 Task: Rebase a pull request onto the latest changes from the base branch.
Action: Mouse moved to (1119, 68)
Screenshot: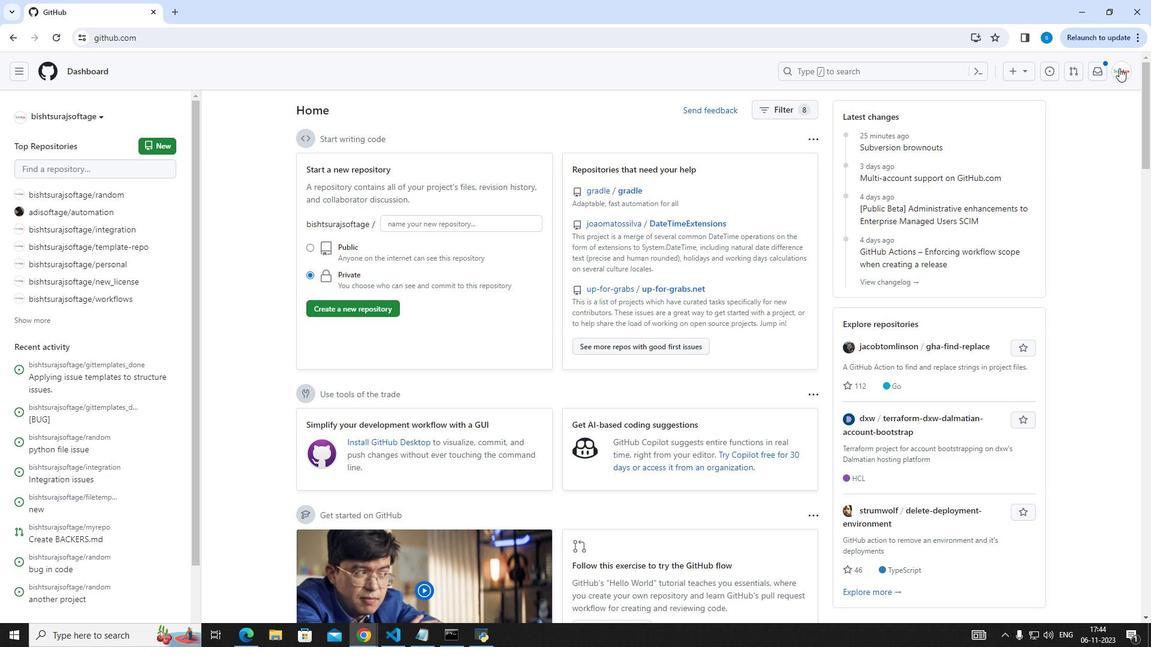 
Action: Mouse pressed left at (1119, 68)
Screenshot: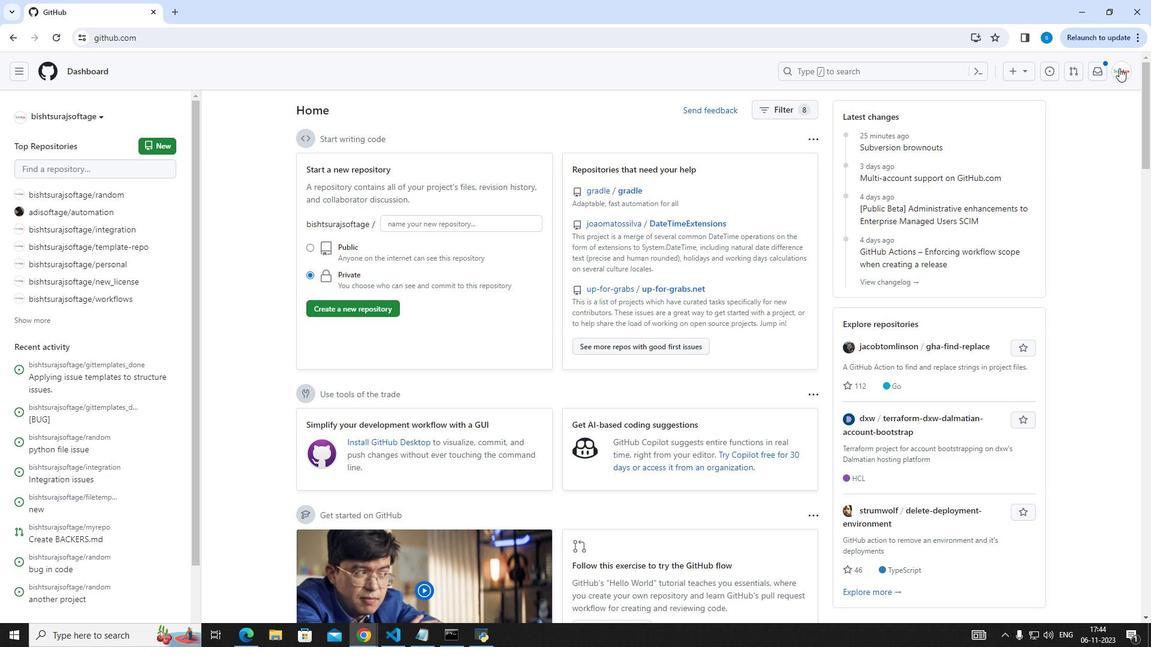
Action: Mouse moved to (1057, 174)
Screenshot: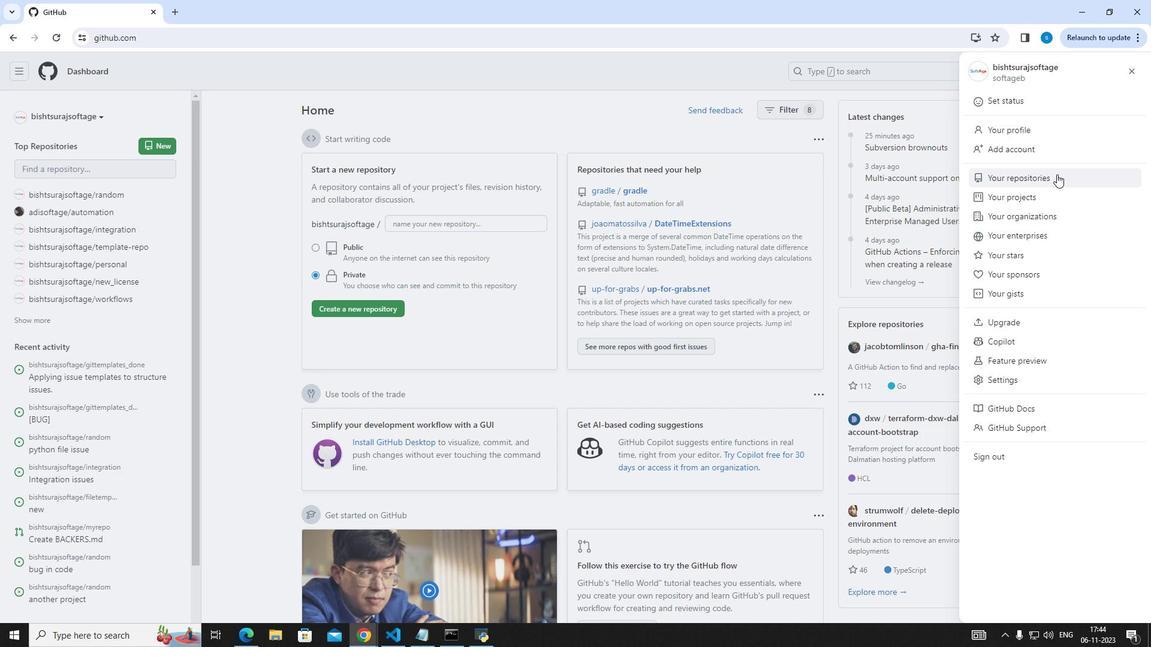 
Action: Mouse pressed left at (1057, 174)
Screenshot: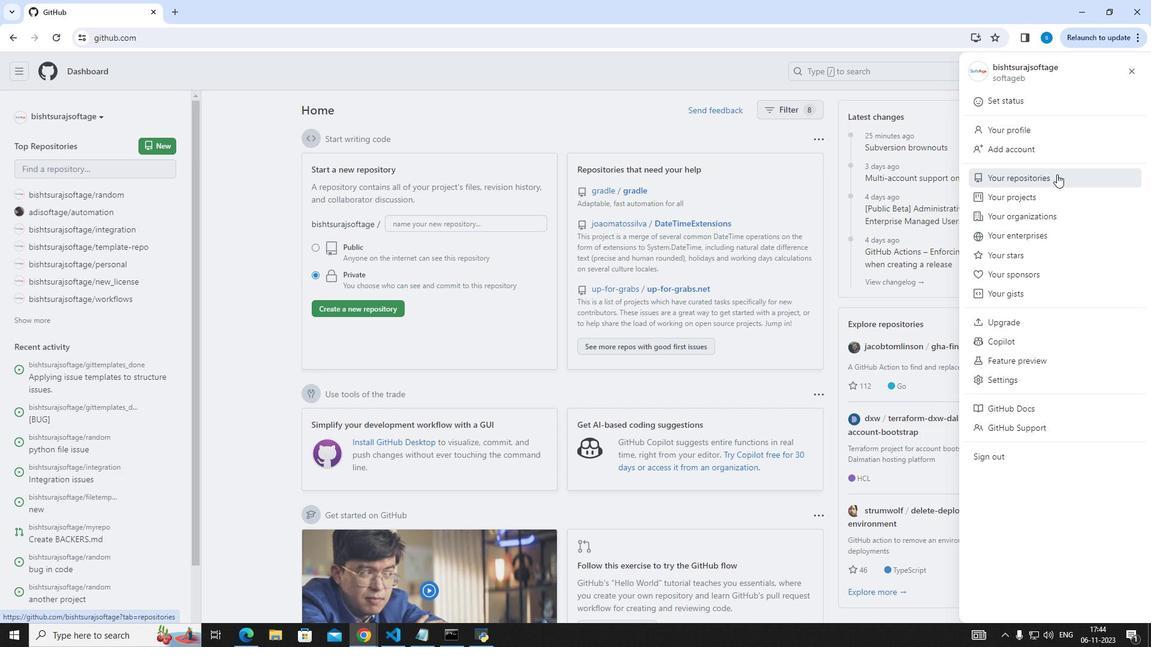 
Action: Mouse moved to (420, 186)
Screenshot: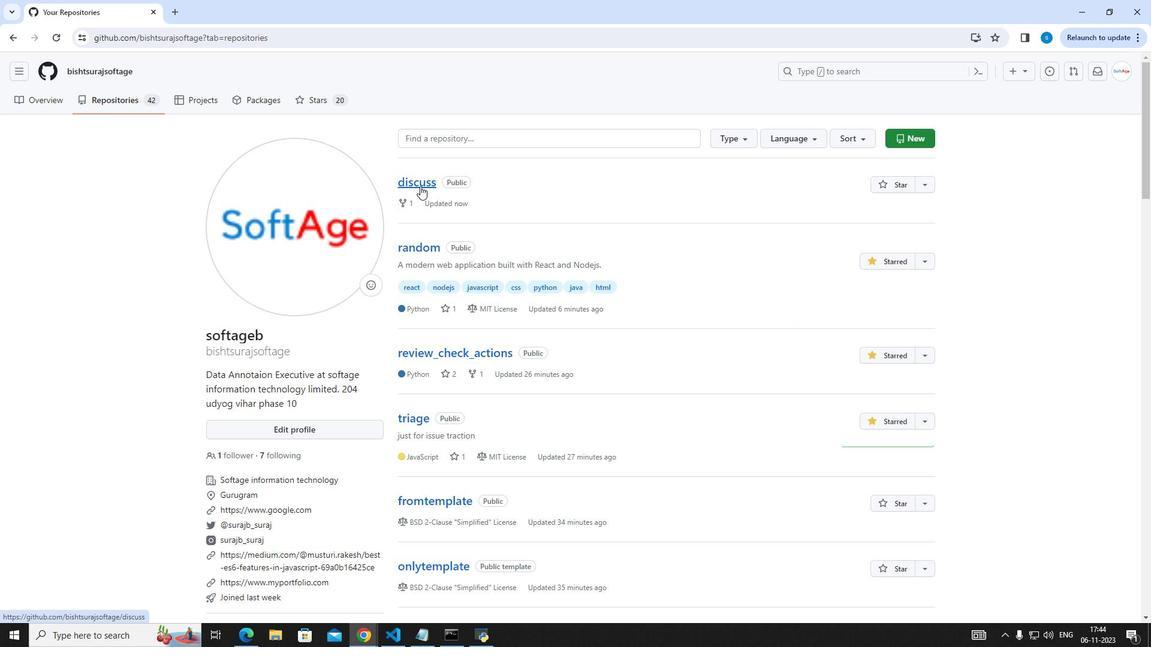 
Action: Mouse pressed left at (420, 186)
Screenshot: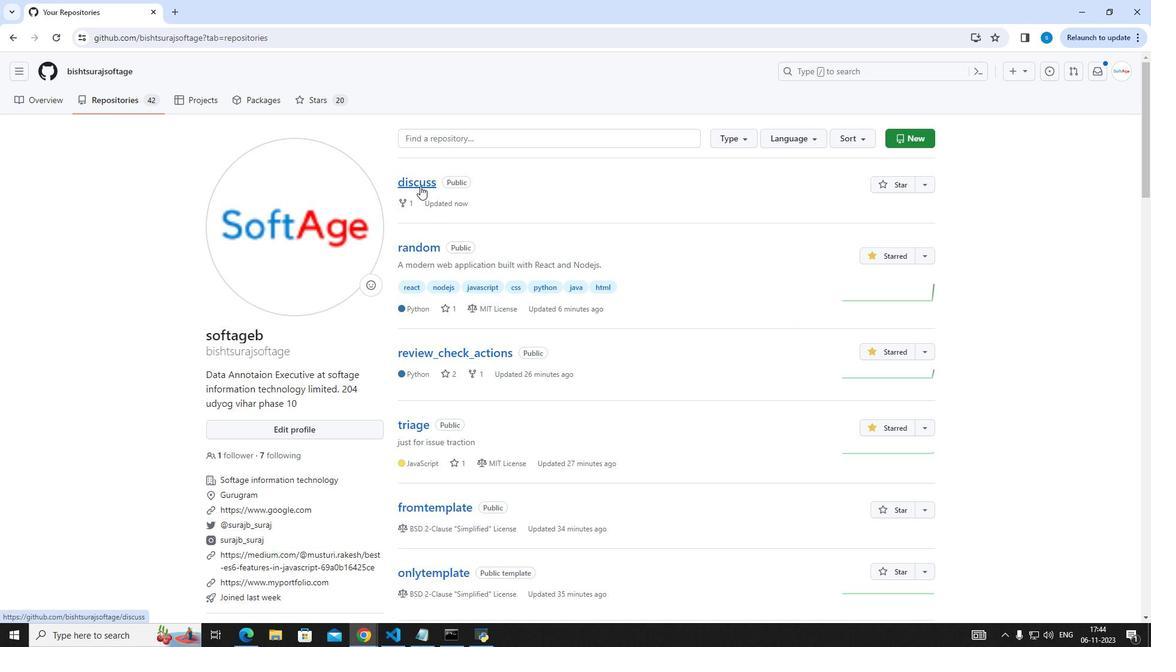 
Action: Mouse moved to (256, 169)
Screenshot: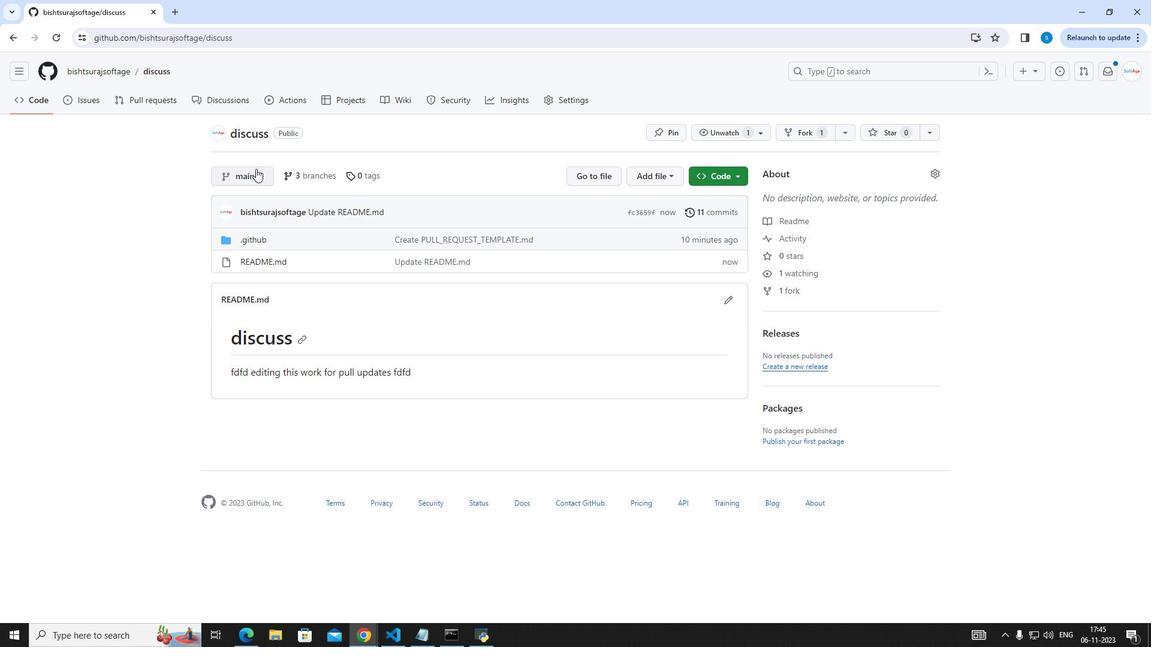 
Action: Mouse pressed left at (256, 169)
Screenshot: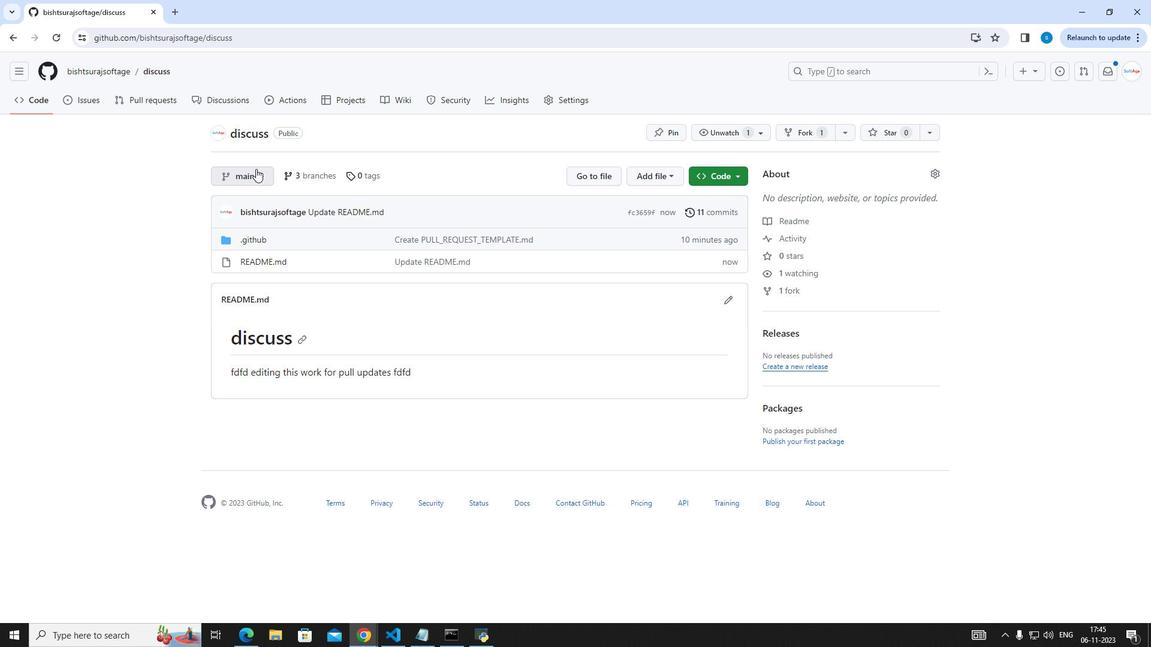 
Action: Mouse moved to (260, 222)
Screenshot: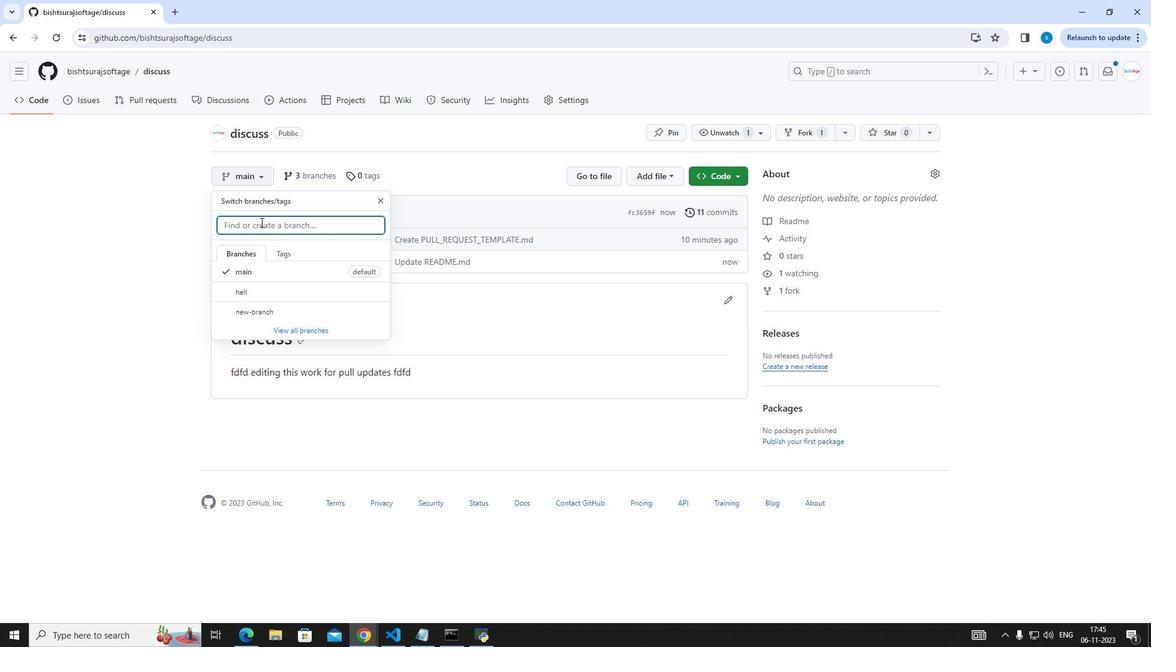 
Action: Mouse pressed left at (260, 222)
Screenshot: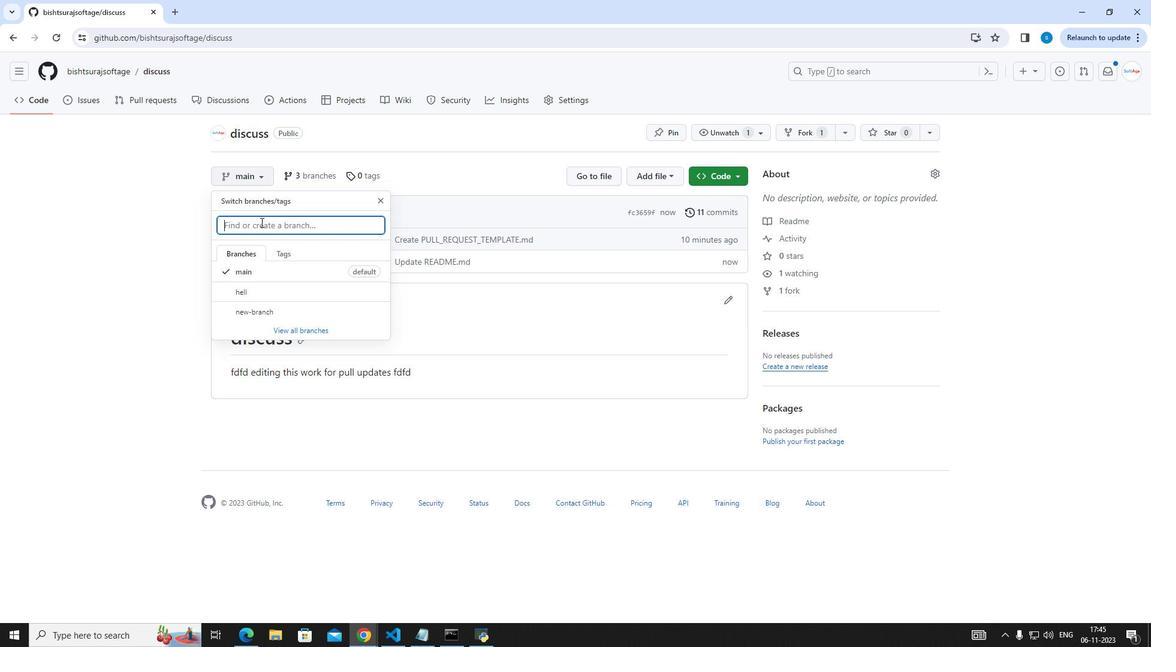 
Action: Key pressed rebases
Screenshot: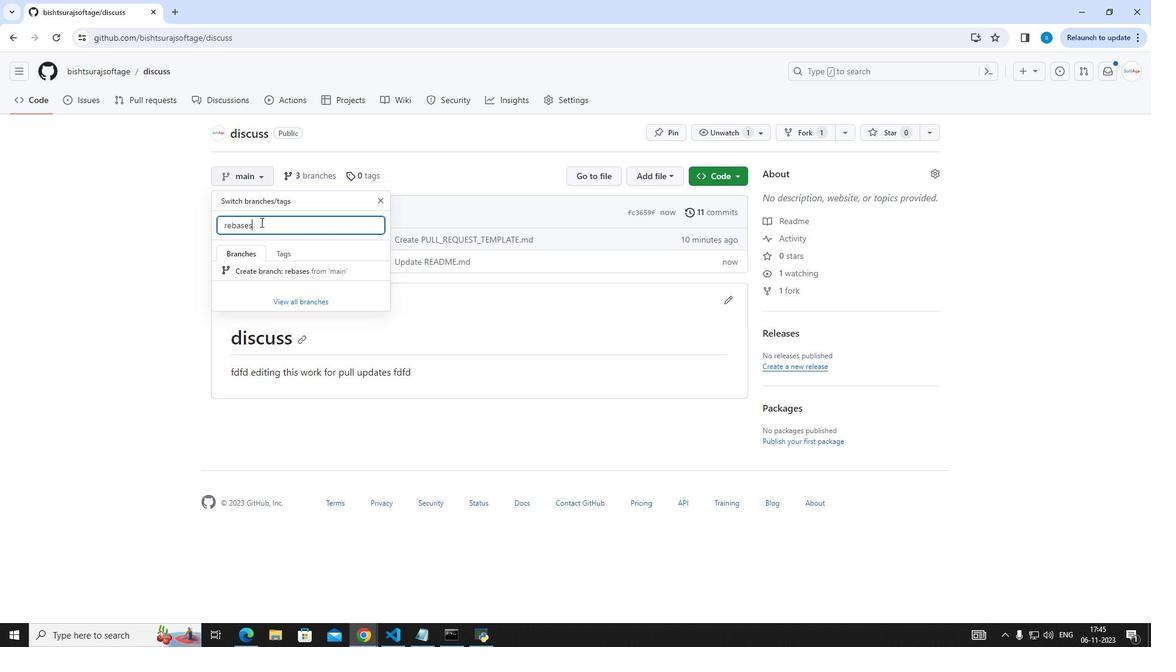 
Action: Mouse moved to (258, 274)
Screenshot: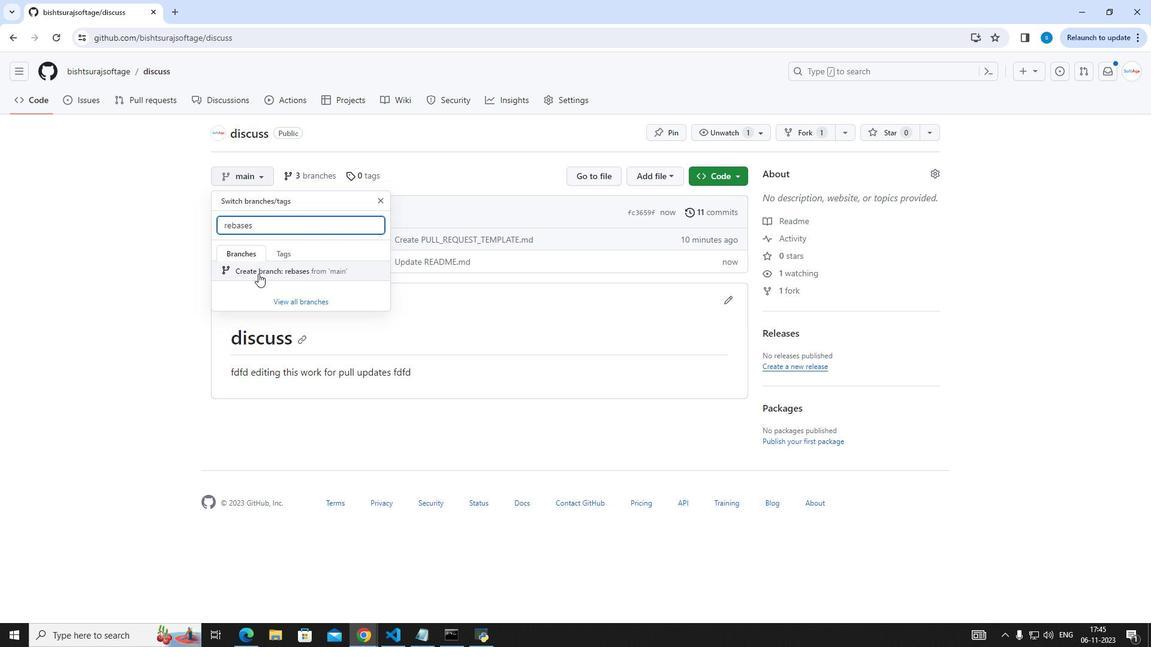 
Action: Mouse pressed left at (258, 274)
Screenshot: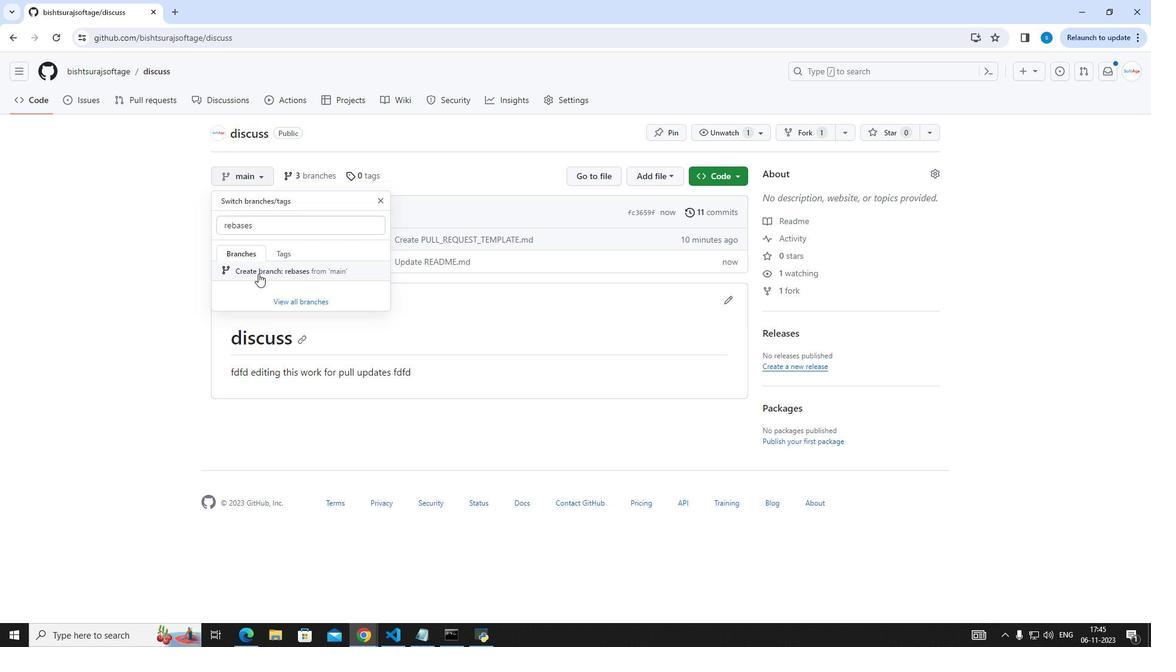 
Action: Mouse moved to (653, 211)
Screenshot: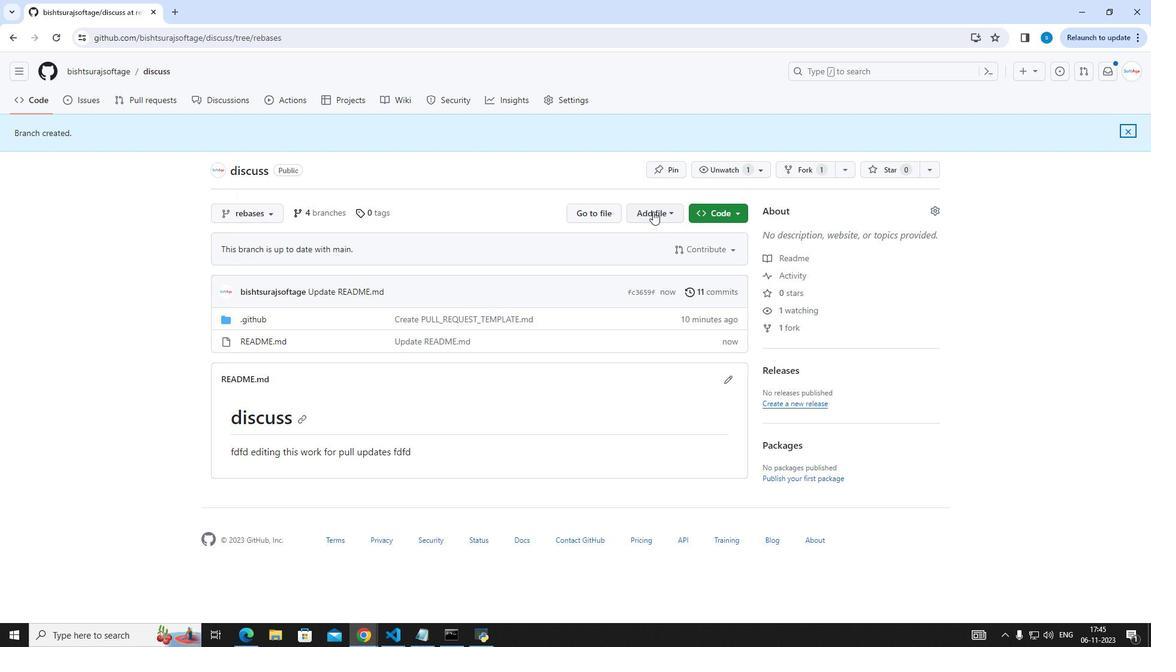 
Action: Mouse pressed left at (653, 211)
Screenshot: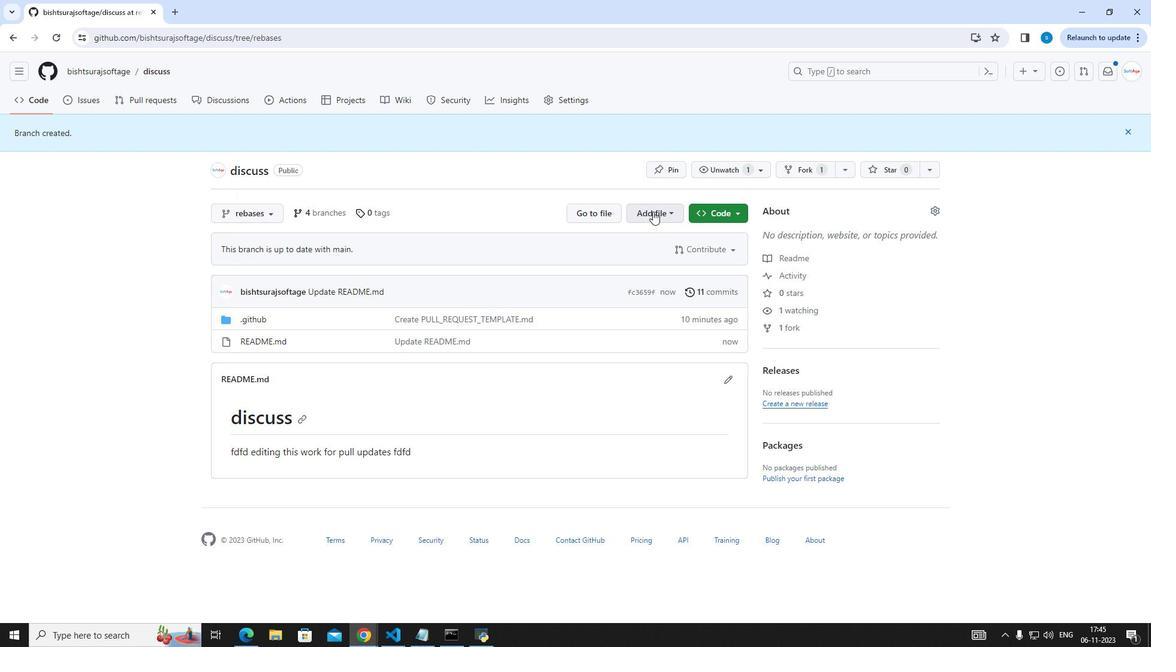 
Action: Mouse moved to (645, 239)
Screenshot: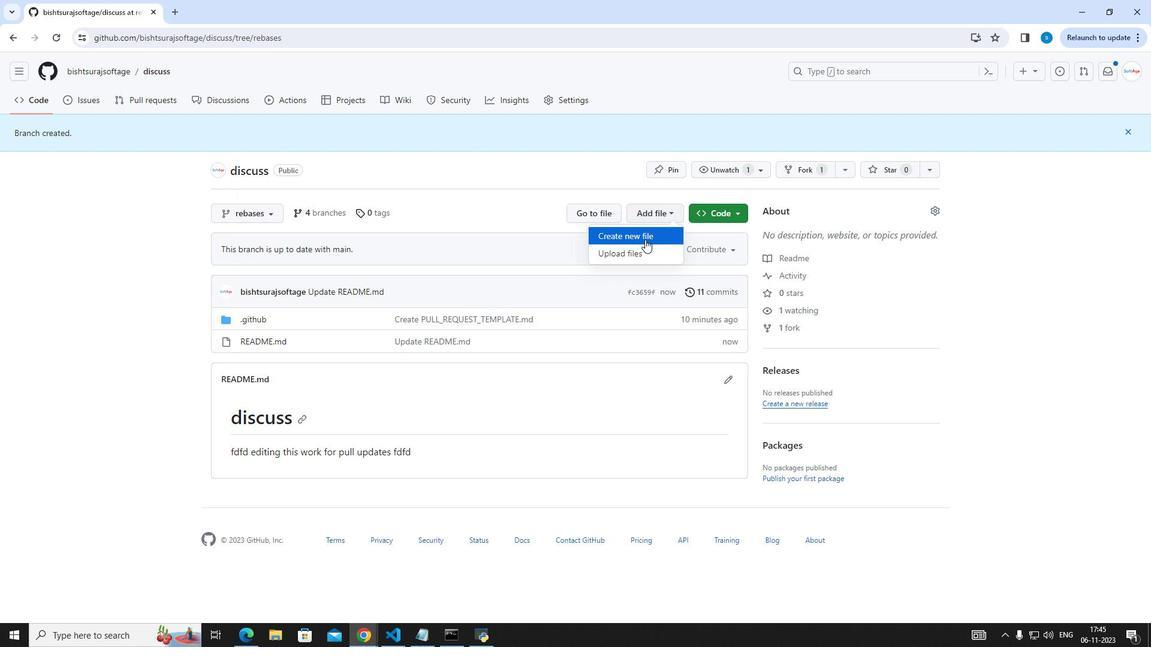 
Action: Mouse pressed left at (645, 239)
Screenshot: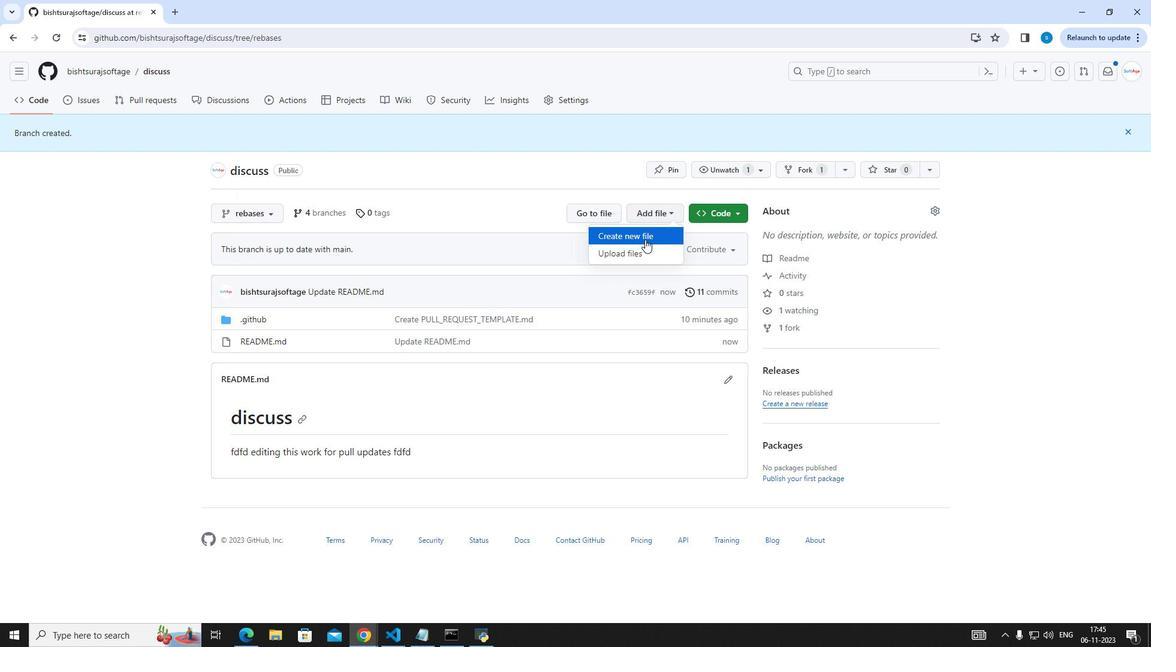 
Action: Mouse moved to (124, 136)
Screenshot: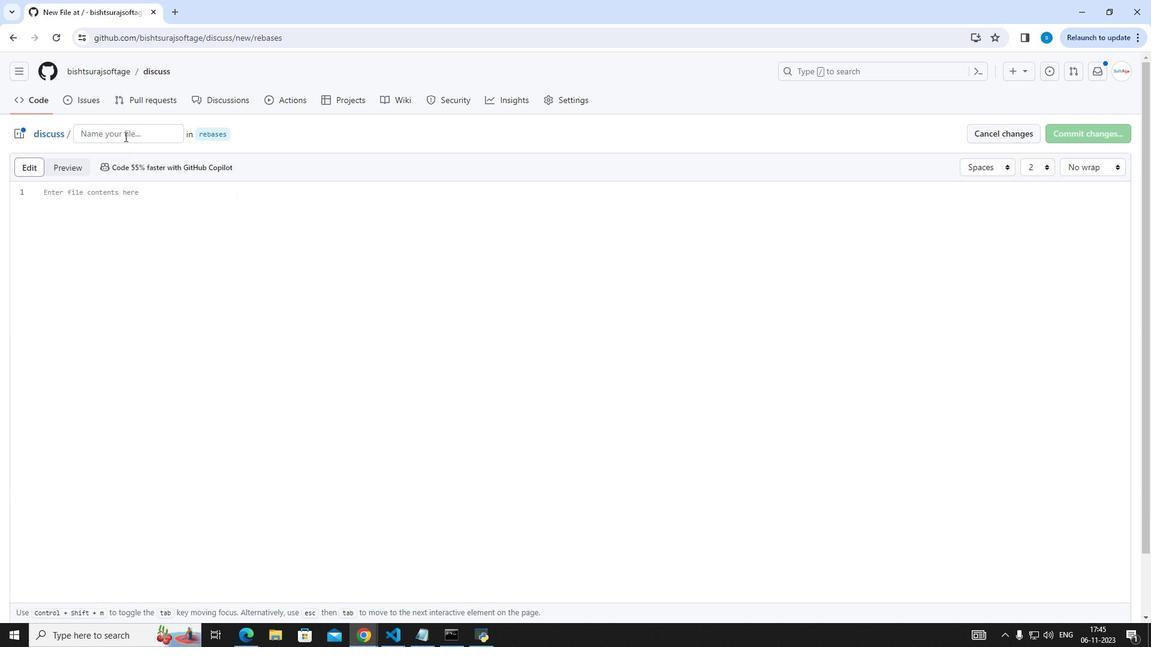 
Action: Mouse pressed left at (124, 136)
Screenshot: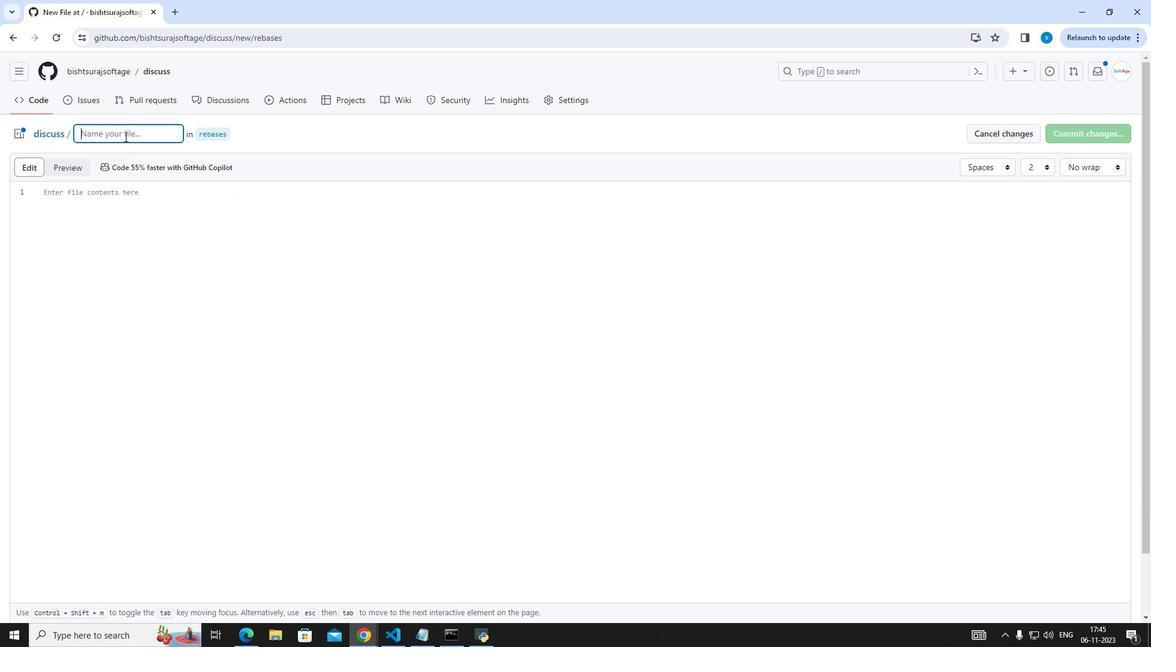 
Action: Key pressed my.js
Screenshot: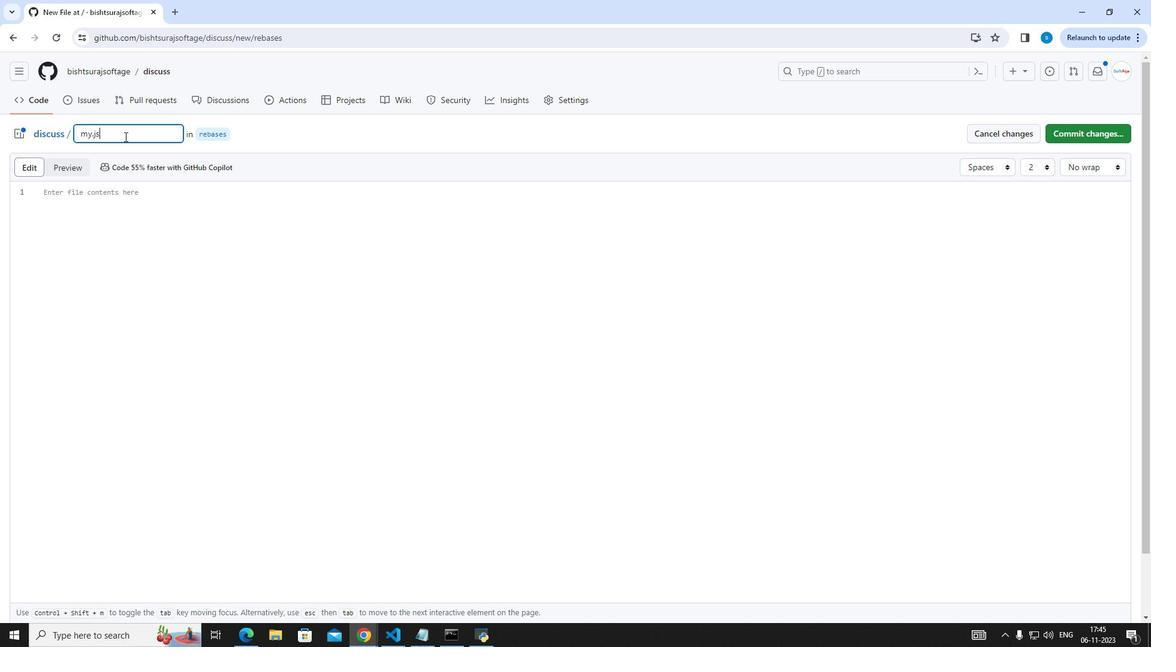 
Action: Mouse moved to (77, 217)
Screenshot: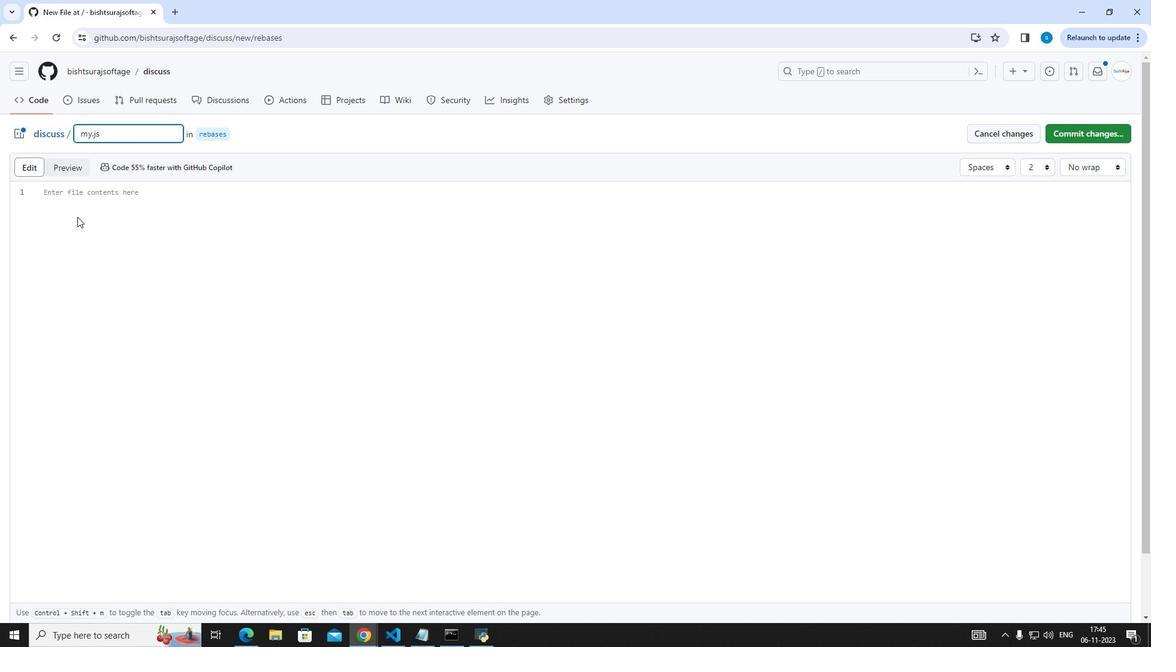 
Action: Mouse pressed left at (77, 217)
Screenshot: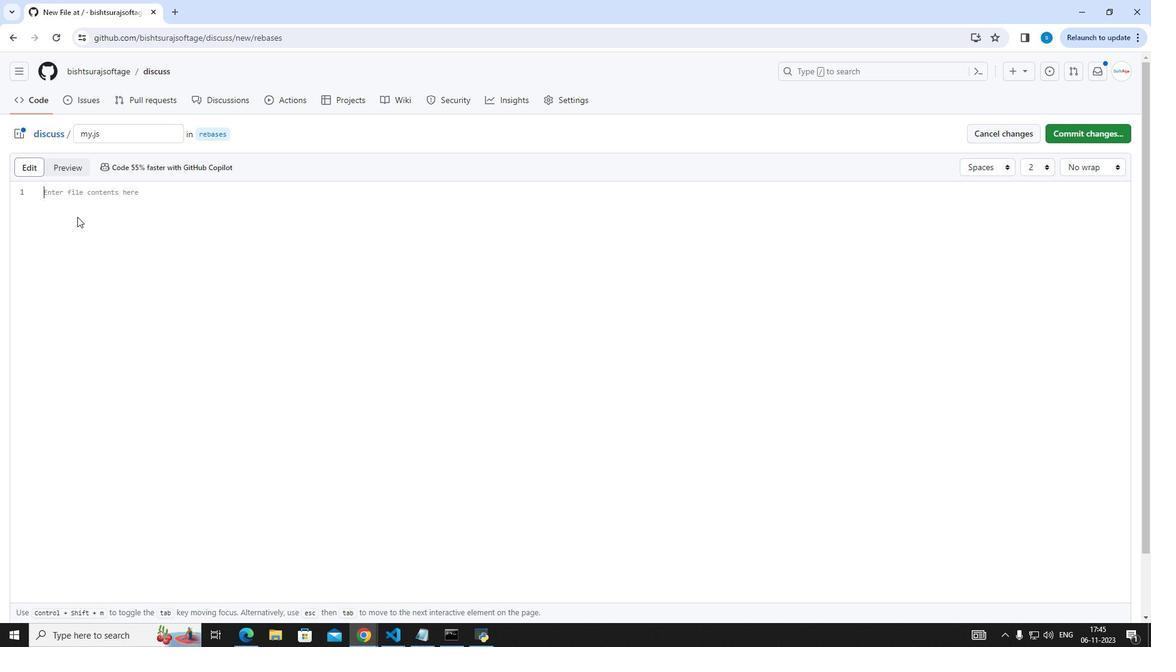 
Action: Key pressed console.log<Key.shift_r><Key.shift_r><Key.shift_r><Key.shift_r>('hello'<Key.shift_r>)
Screenshot: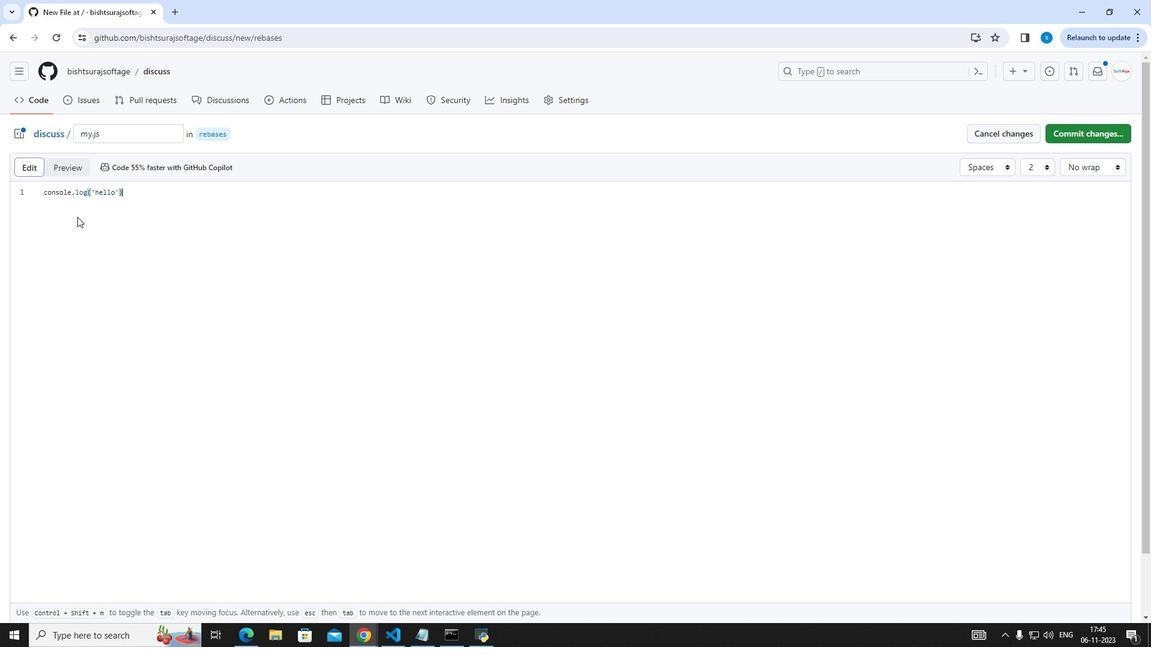 
Action: Mouse moved to (1071, 126)
Screenshot: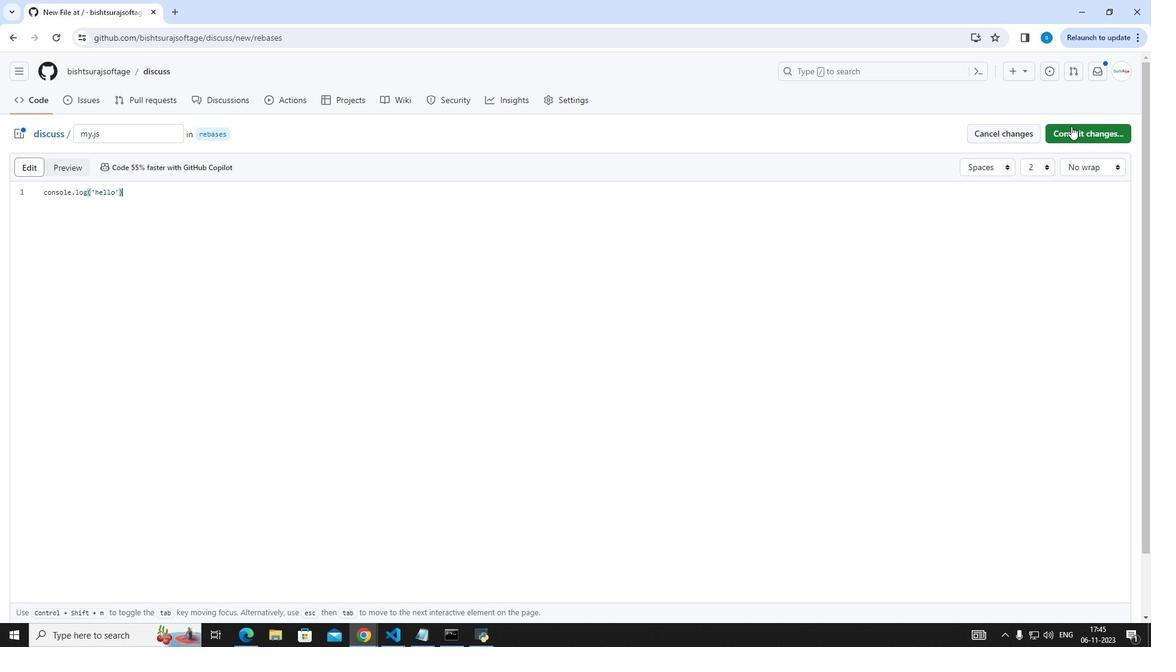 
Action: Mouse pressed left at (1071, 126)
Screenshot: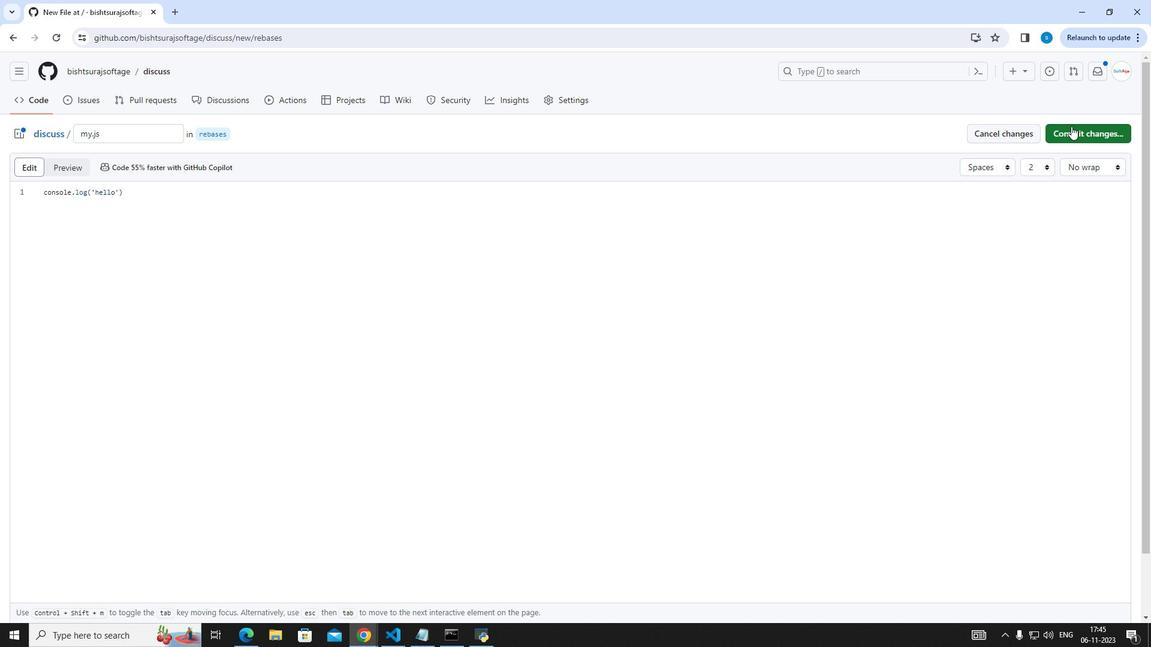 
Action: Mouse moved to (681, 464)
Screenshot: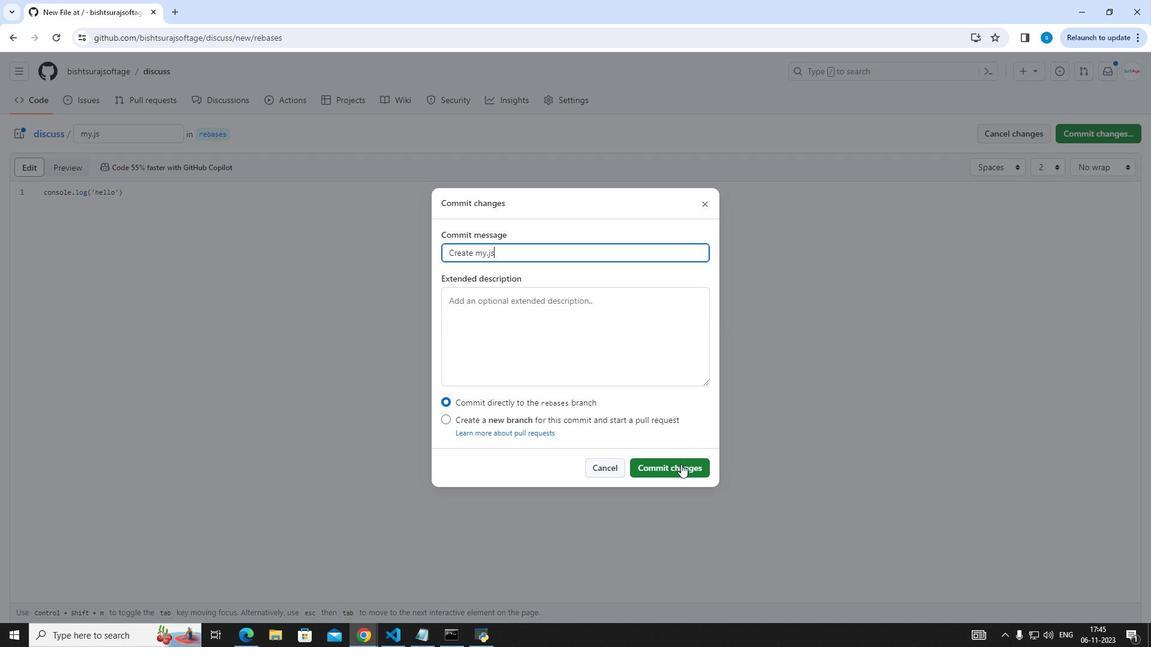 
Action: Mouse pressed left at (681, 464)
Screenshot: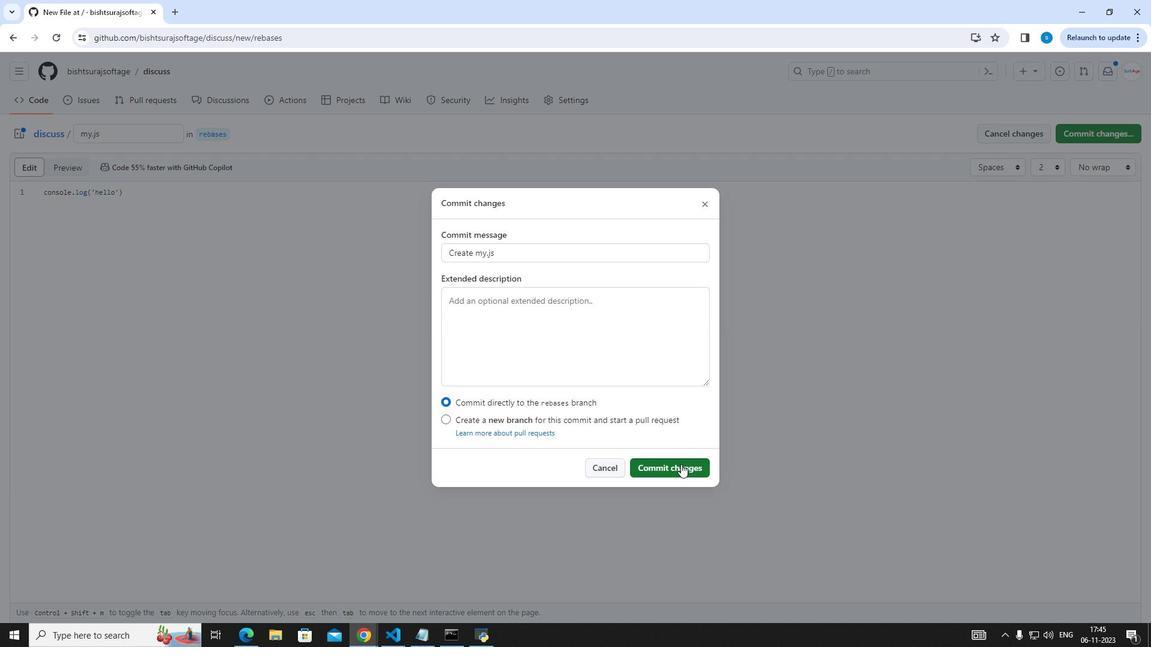
Action: Mouse moved to (29, 109)
Screenshot: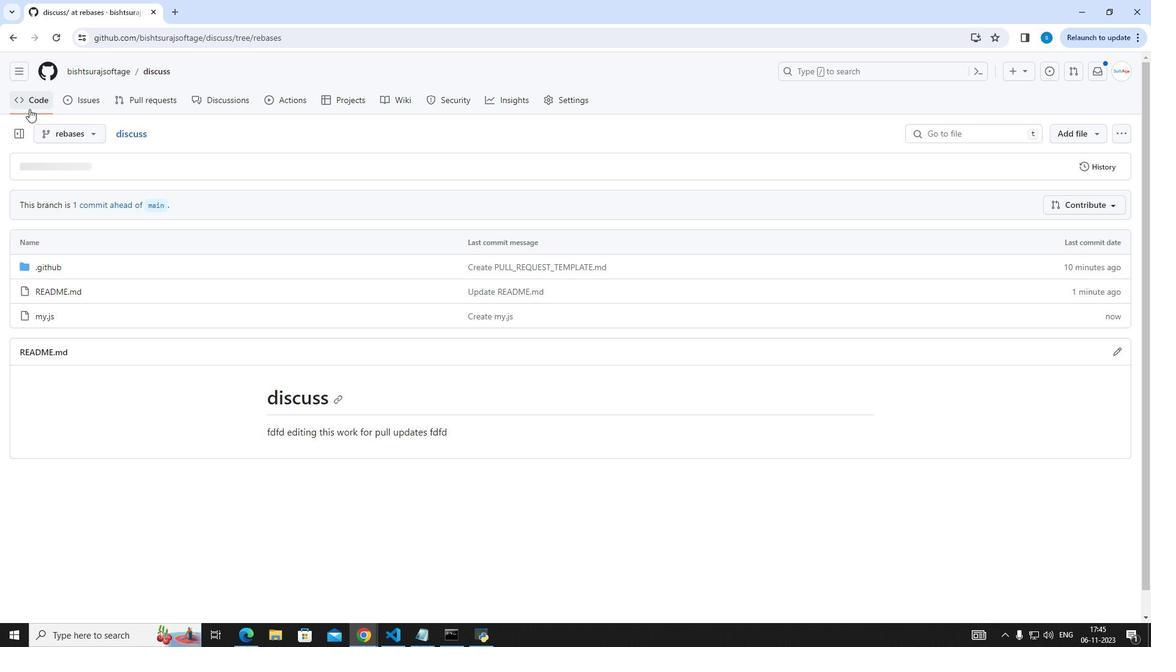 
Action: Mouse pressed left at (29, 109)
Screenshot: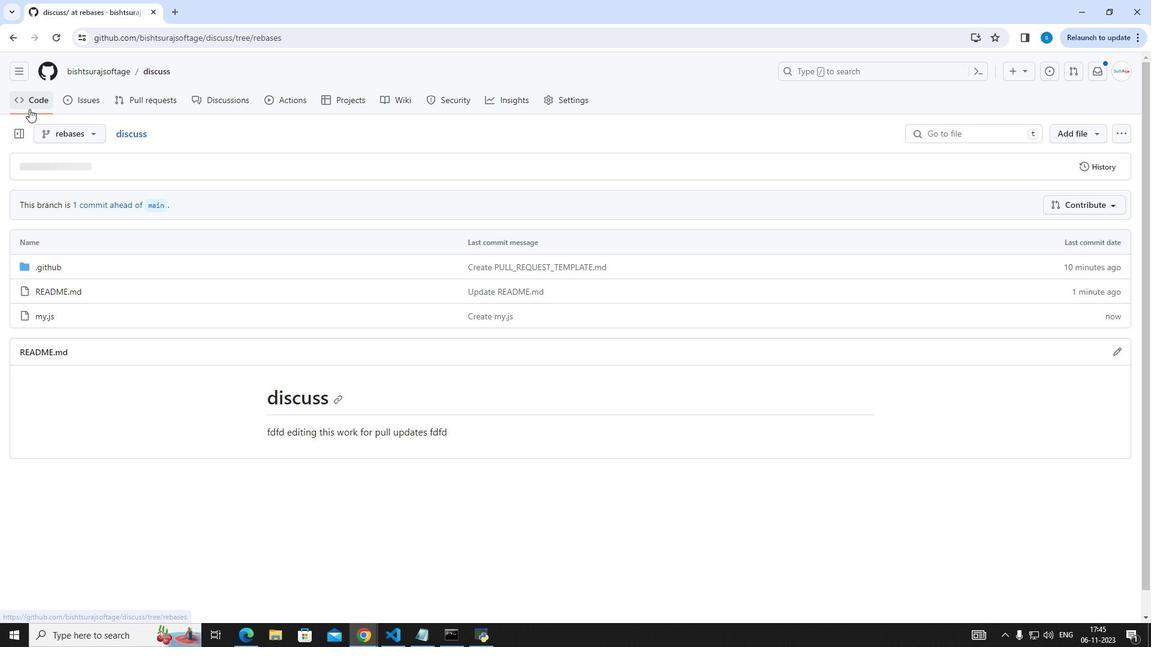 
Action: Mouse moved to (648, 182)
Screenshot: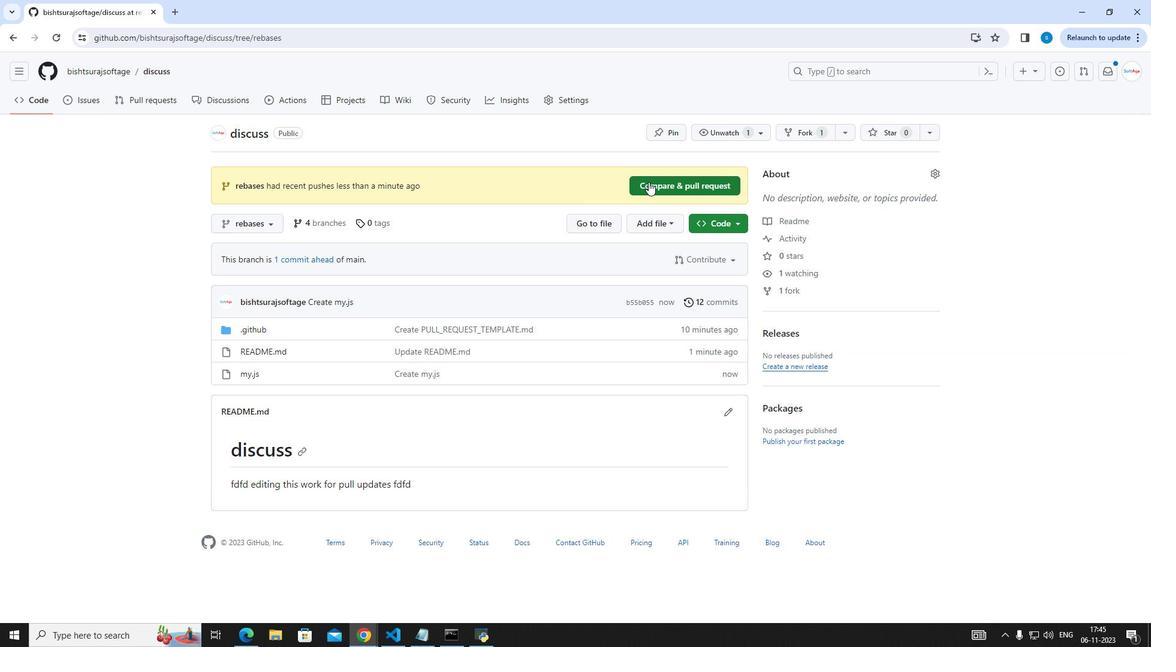 
Action: Mouse pressed left at (648, 182)
Screenshot: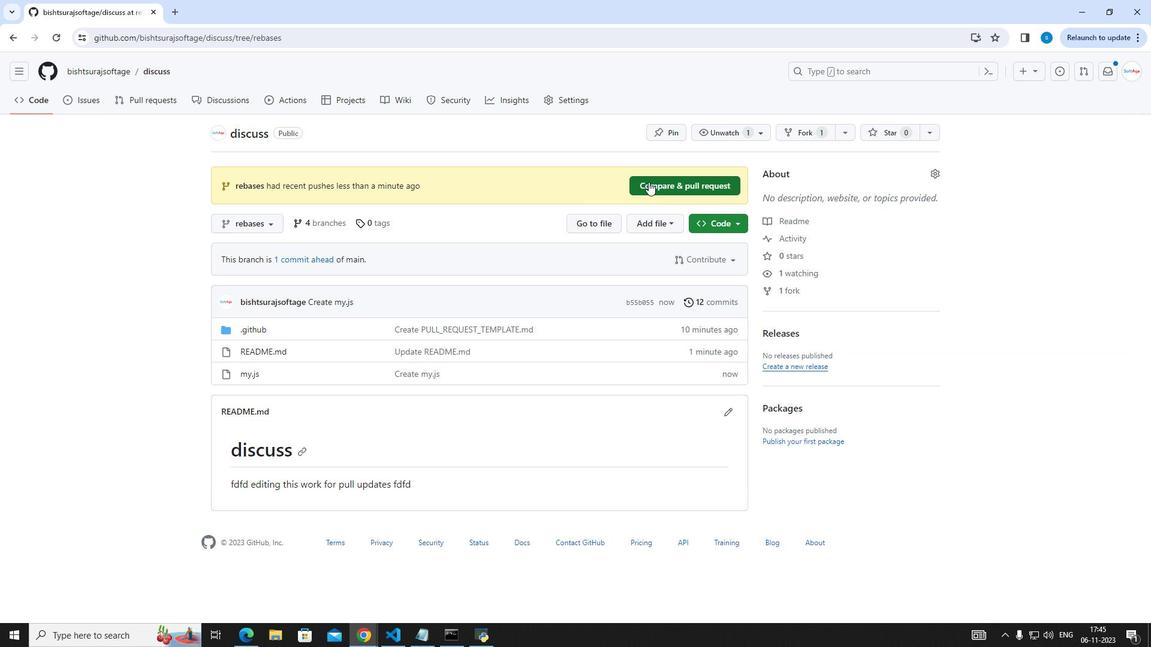 
Action: Mouse moved to (660, 581)
Screenshot: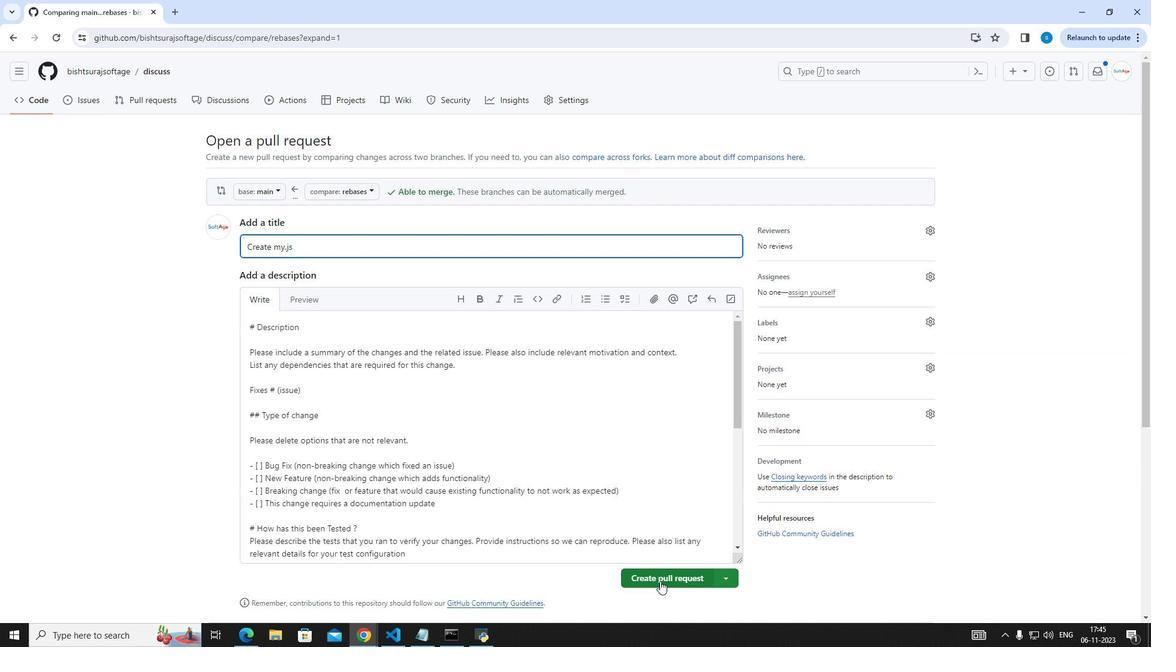 
Action: Mouse pressed left at (660, 581)
Screenshot: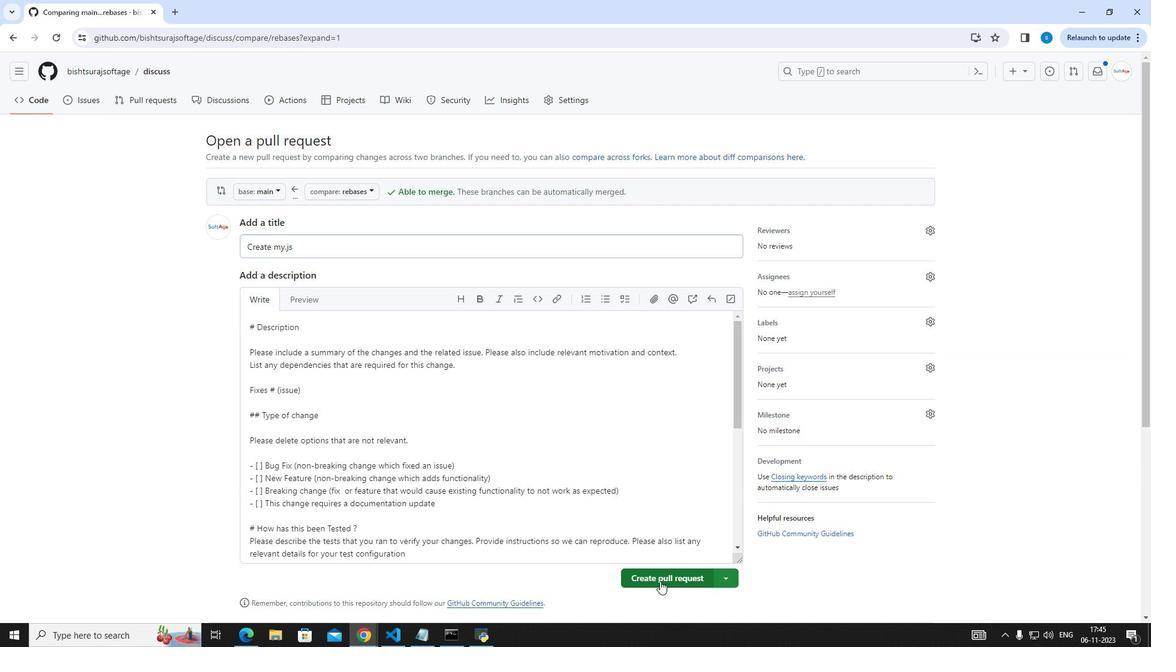 
Action: Mouse moved to (217, 381)
Screenshot: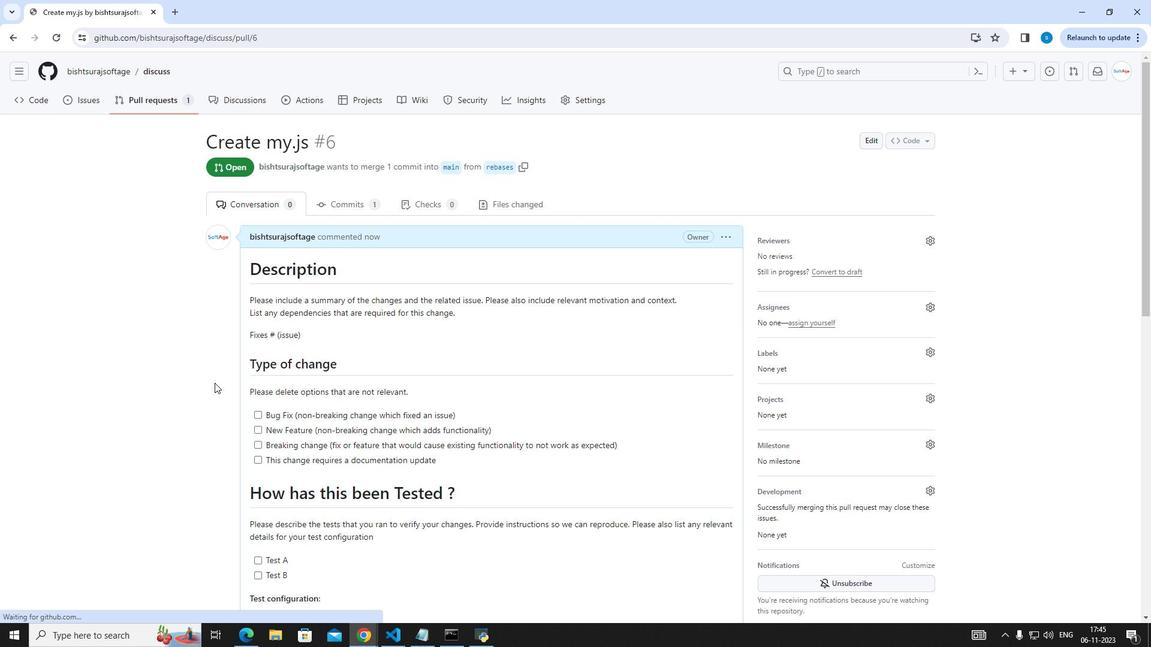 
Action: Mouse scrolled (217, 380) with delta (0, 0)
Screenshot: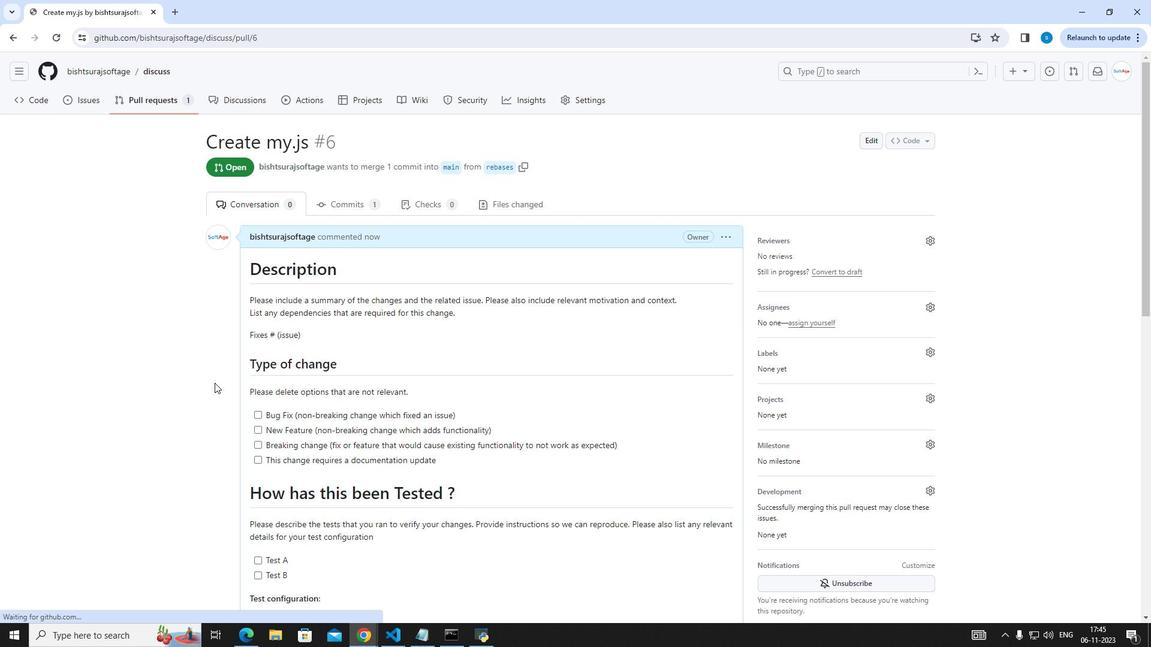 
Action: Mouse moved to (214, 383)
Screenshot: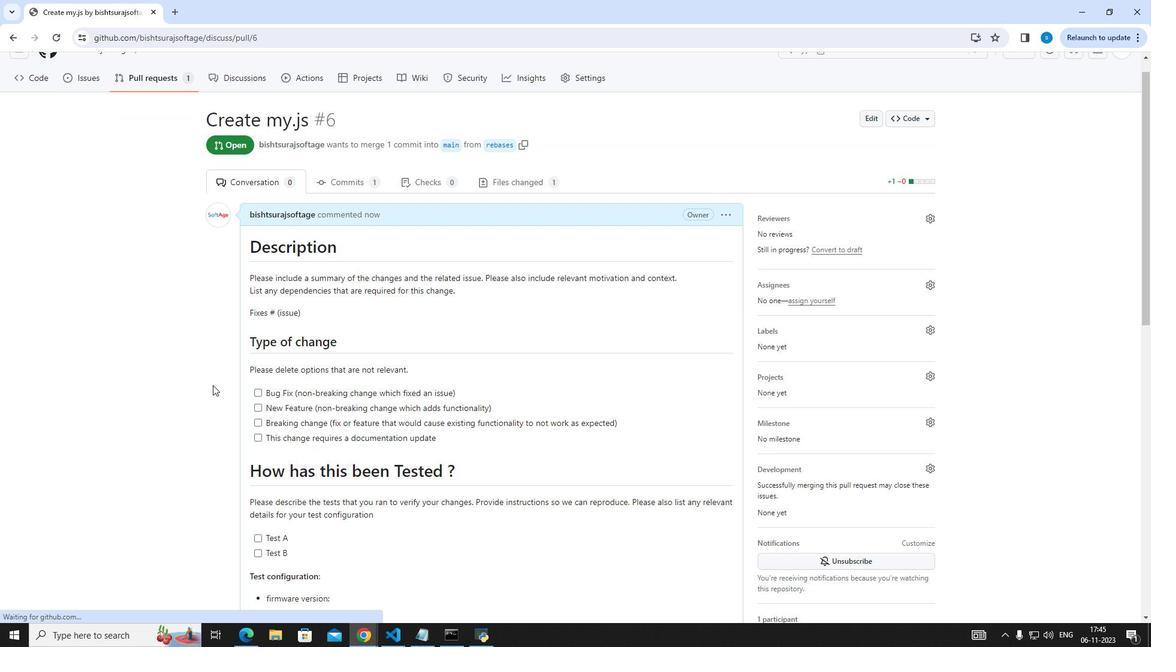 
Action: Mouse scrolled (214, 382) with delta (0, 0)
Screenshot: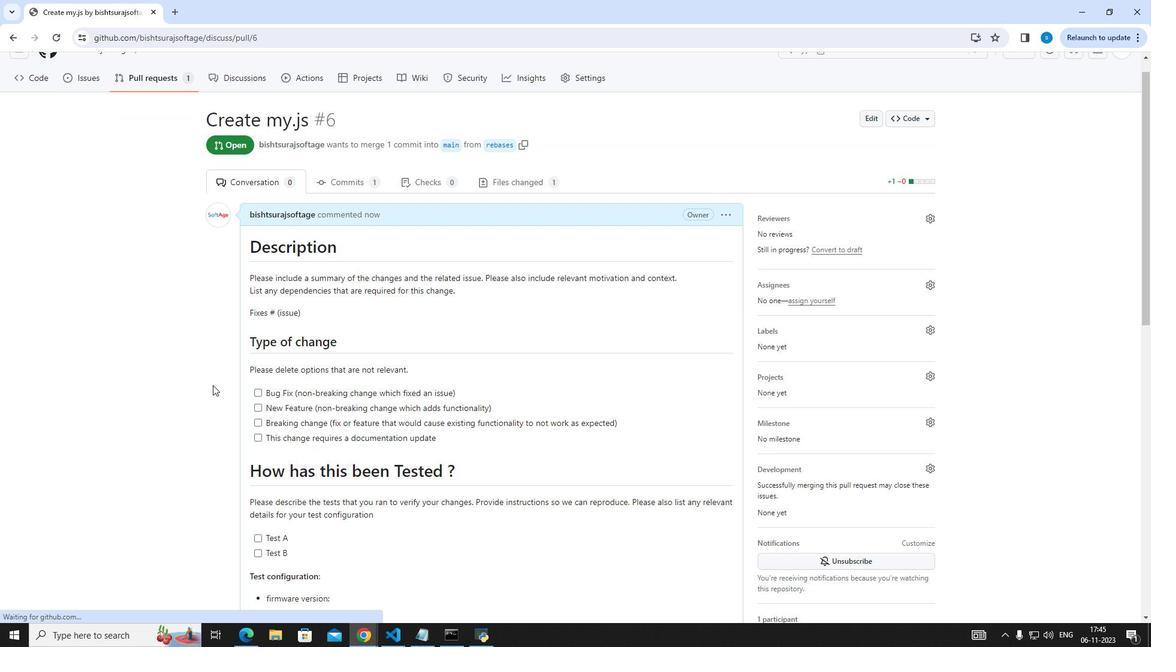 
Action: Mouse moved to (213, 385)
Screenshot: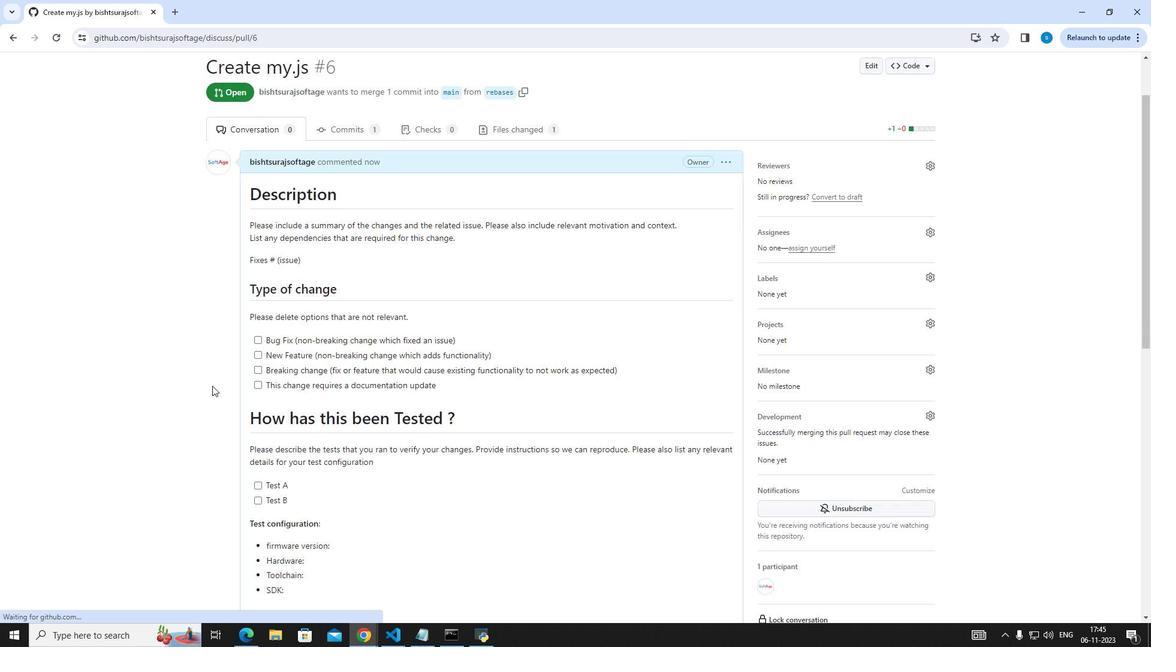 
Action: Mouse scrolled (213, 384) with delta (0, 0)
Screenshot: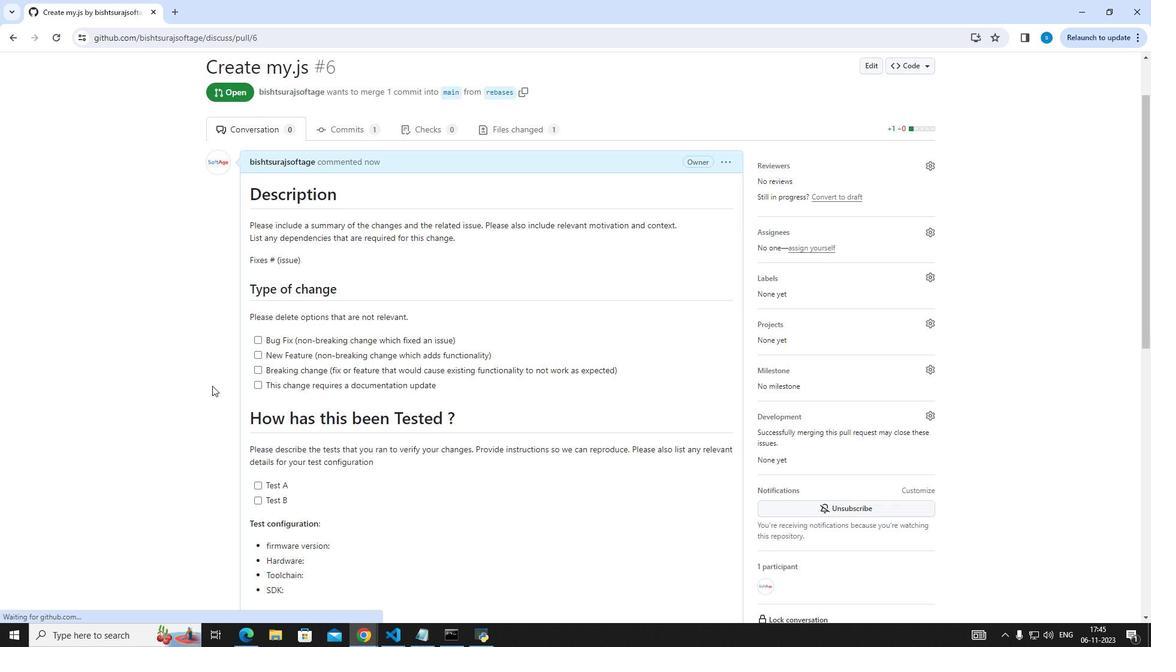 
Action: Mouse moved to (212, 385)
Screenshot: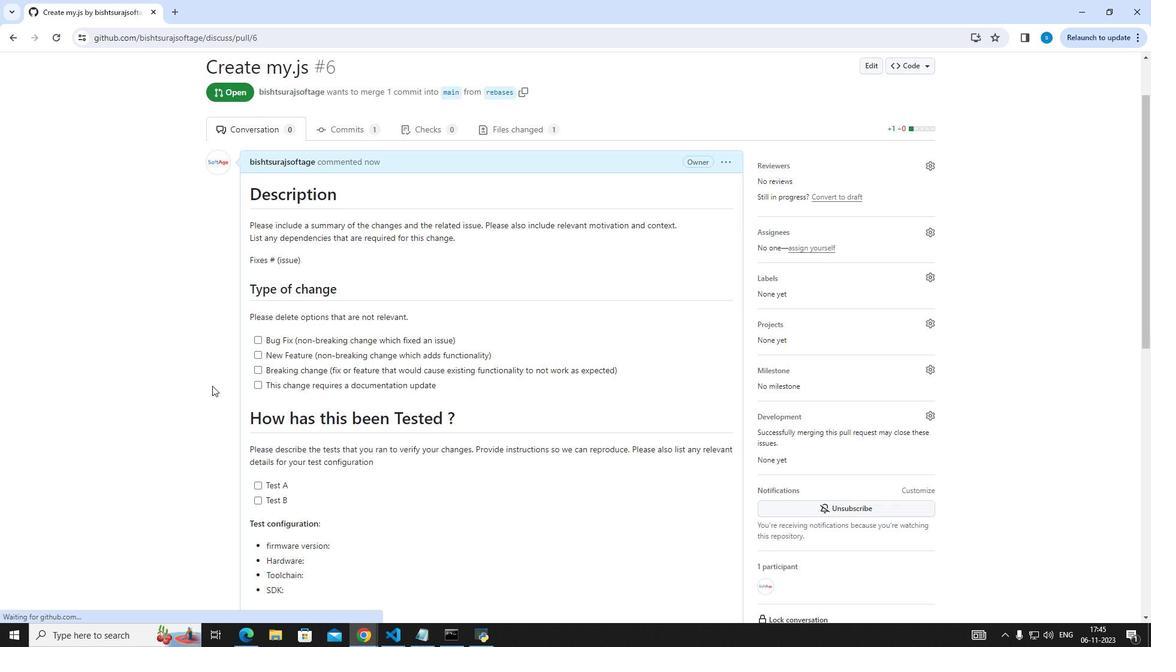 
Action: Mouse scrolled (212, 385) with delta (0, 0)
Screenshot: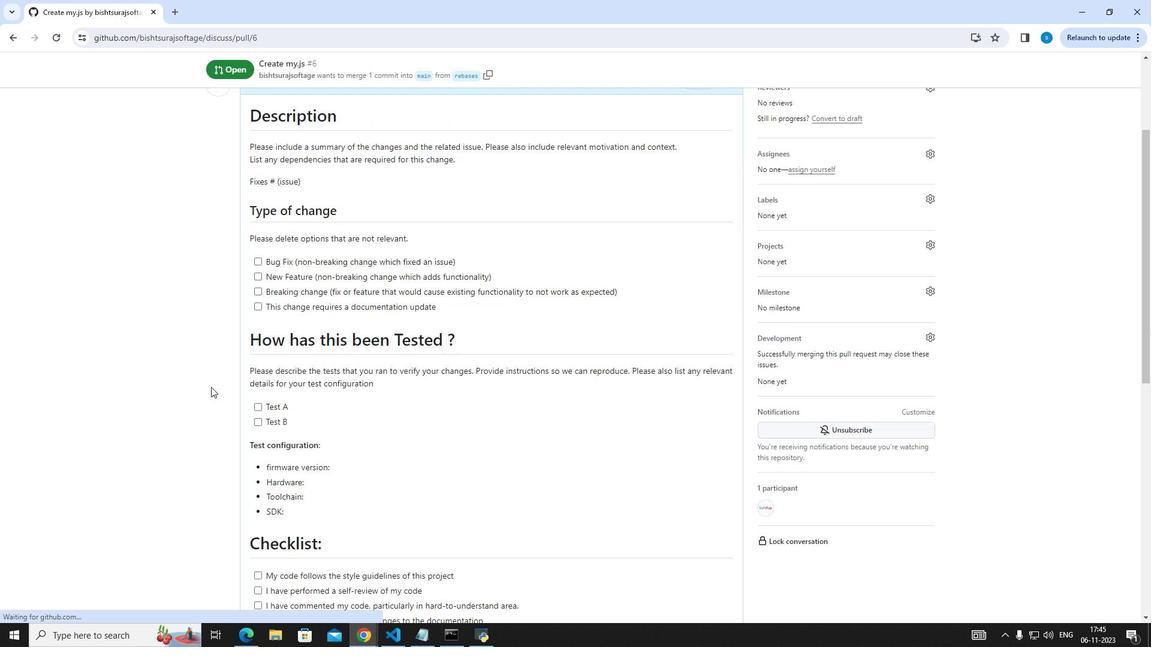 
Action: Mouse moved to (212, 386)
Screenshot: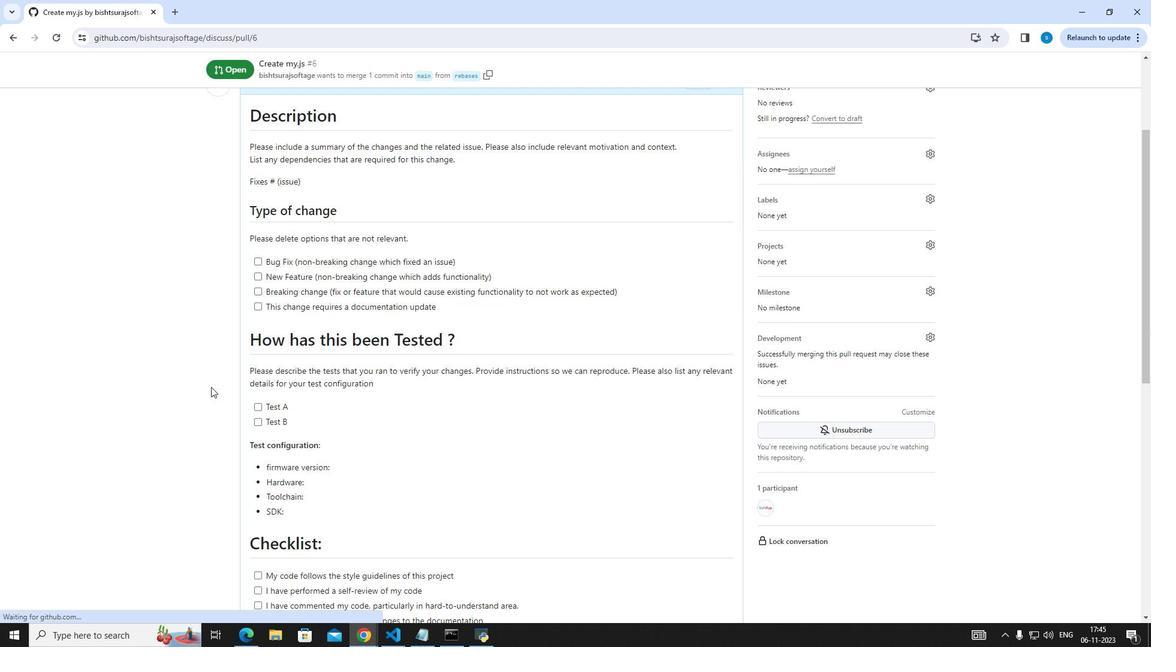 
Action: Mouse scrolled (212, 385) with delta (0, 0)
Screenshot: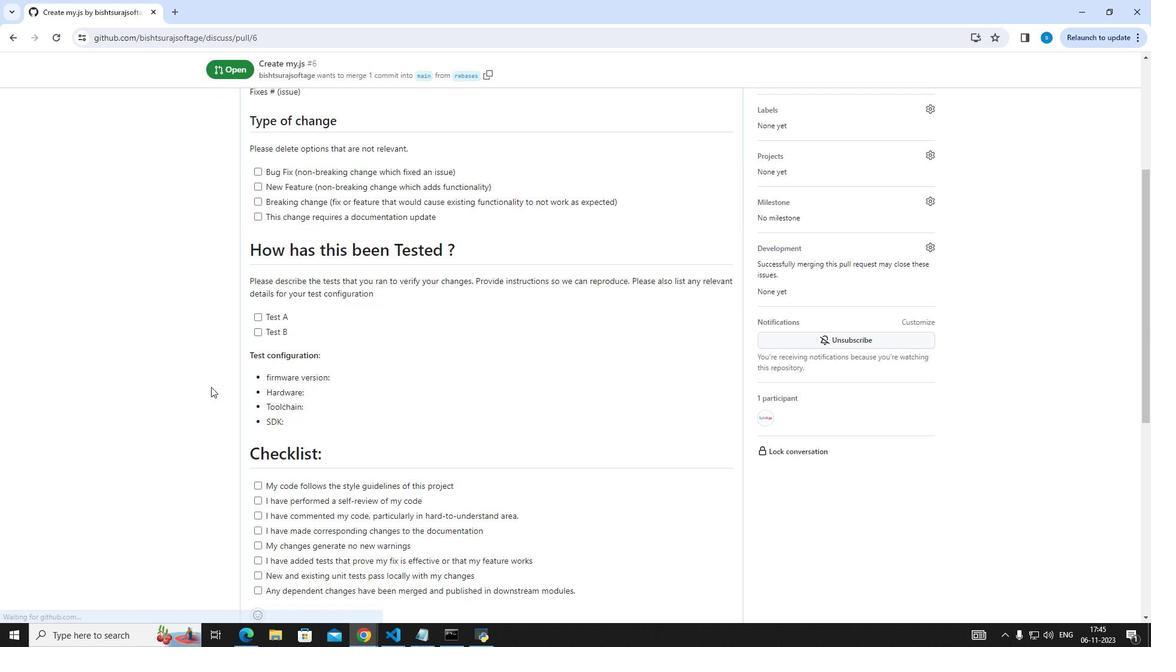 
Action: Mouse moved to (211, 387)
Screenshot: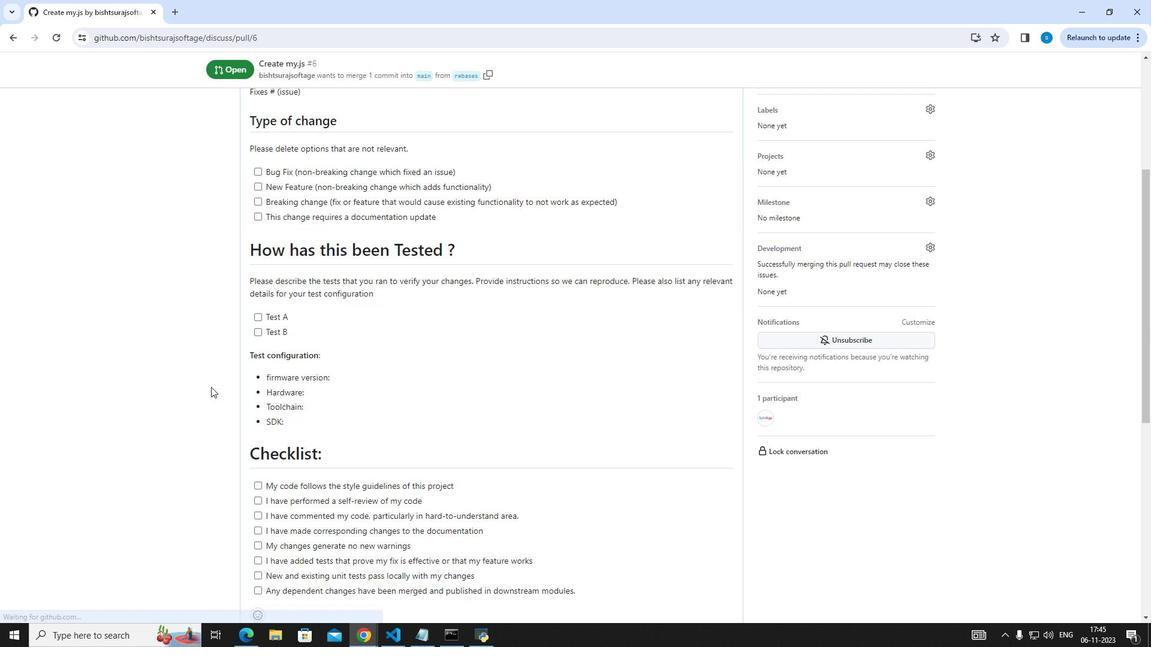 
Action: Mouse scrolled (211, 386) with delta (0, 0)
Screenshot: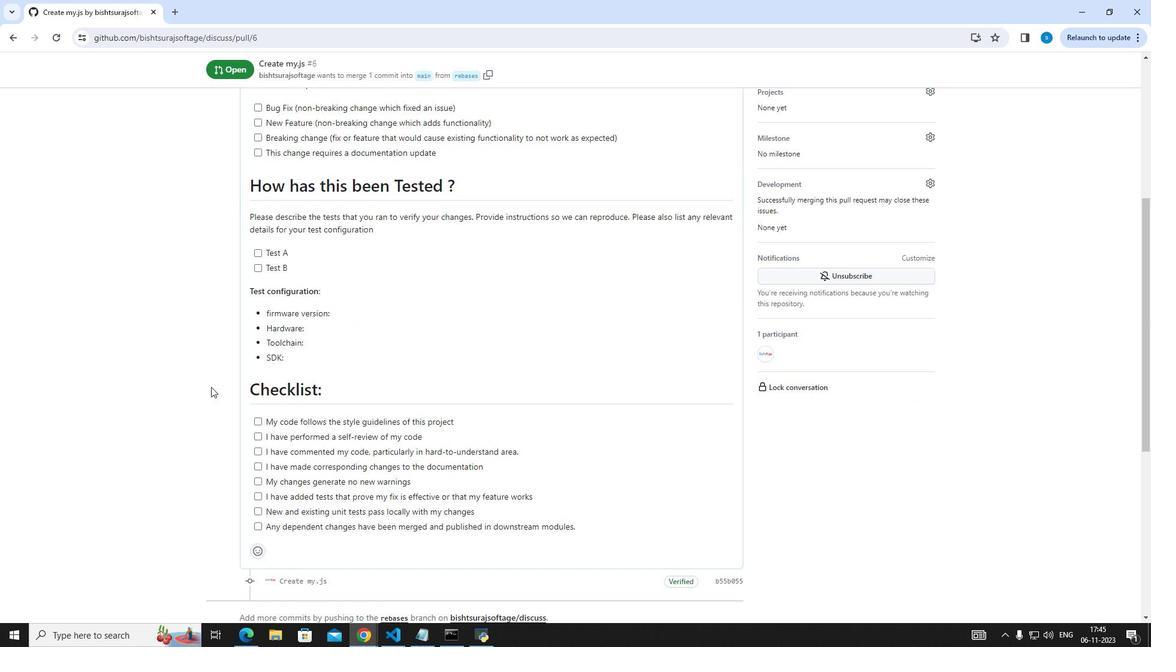
Action: Mouse scrolled (211, 386) with delta (0, 0)
Screenshot: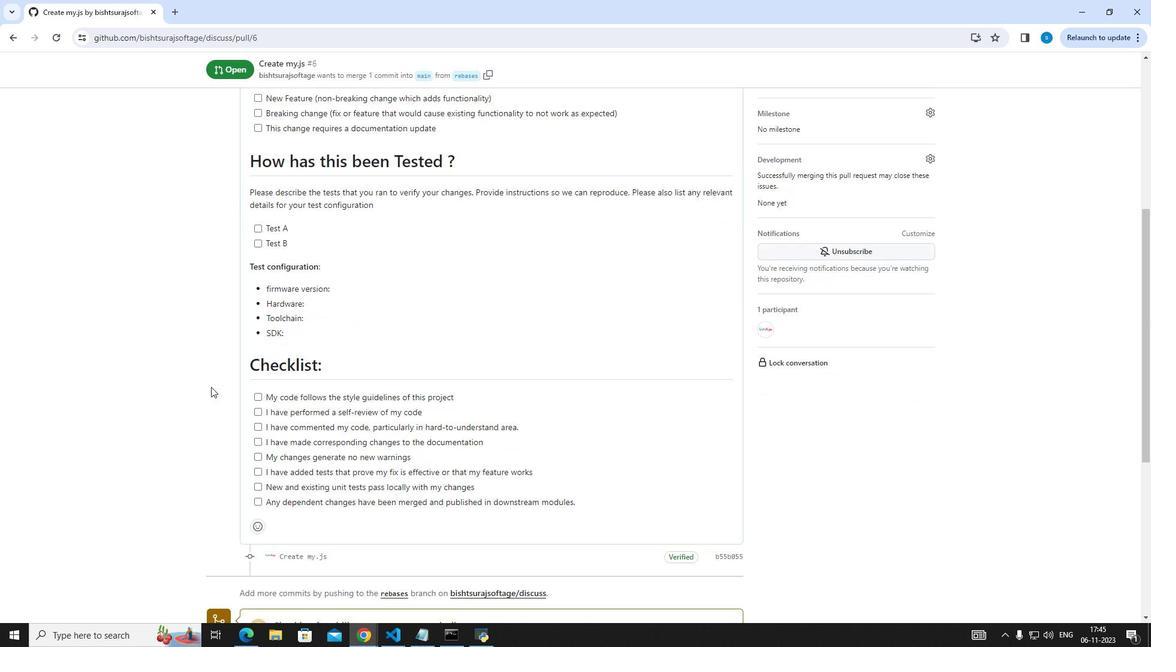 
Action: Mouse scrolled (211, 386) with delta (0, 0)
Screenshot: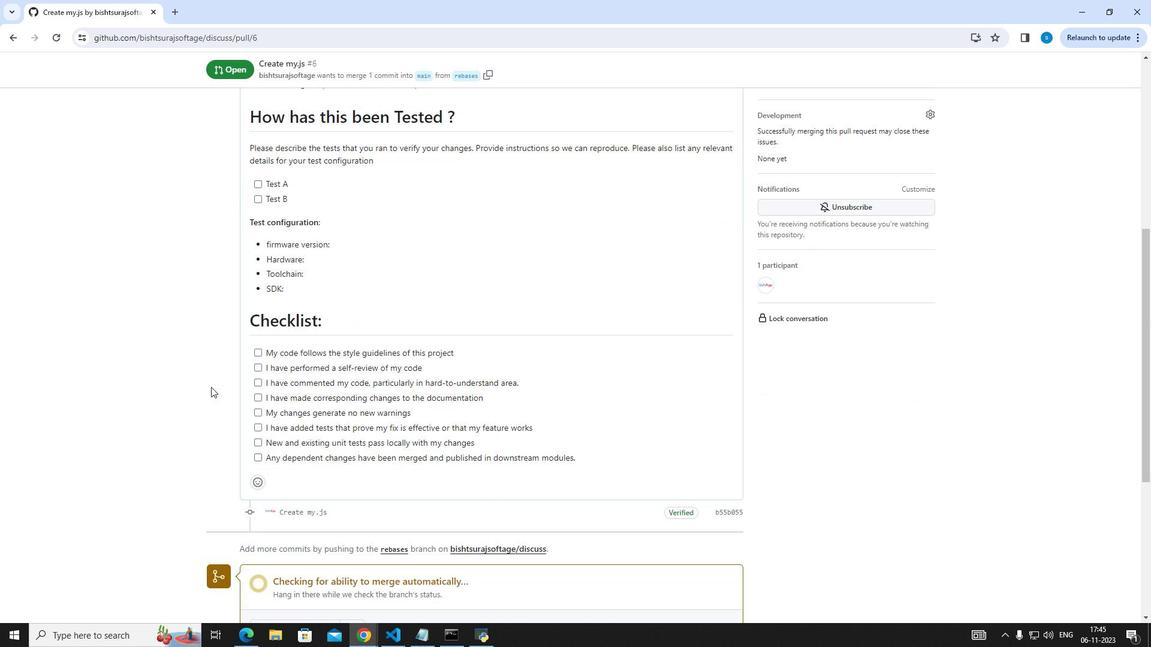 
Action: Mouse scrolled (211, 386) with delta (0, 0)
Screenshot: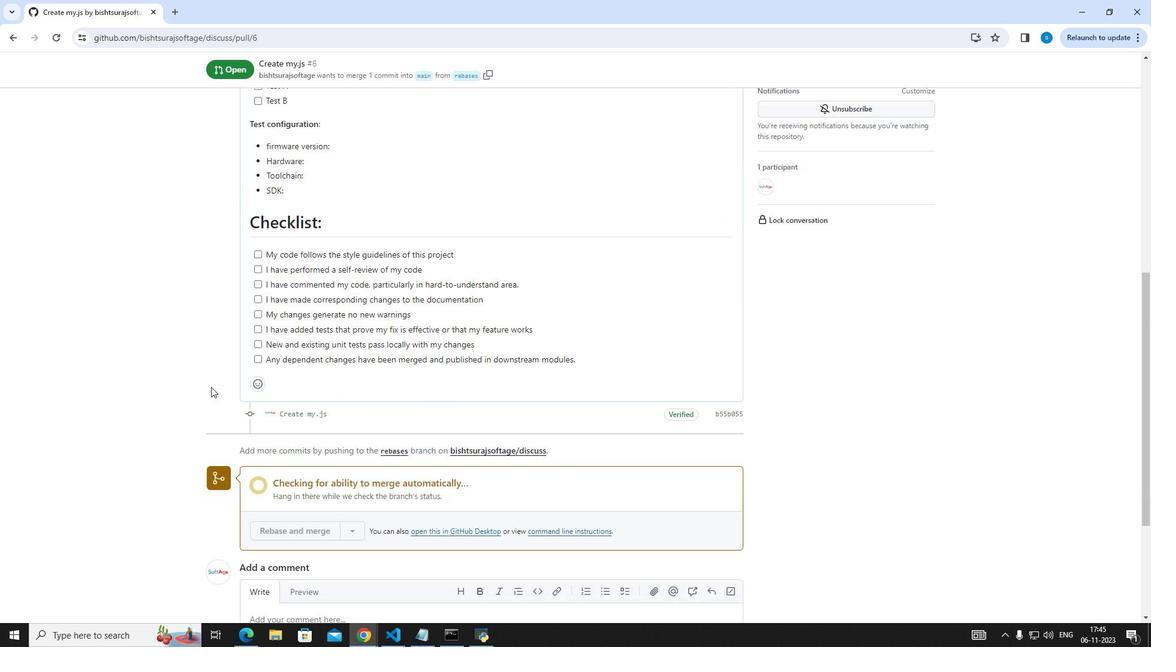 
Action: Mouse scrolled (211, 386) with delta (0, 0)
Screenshot: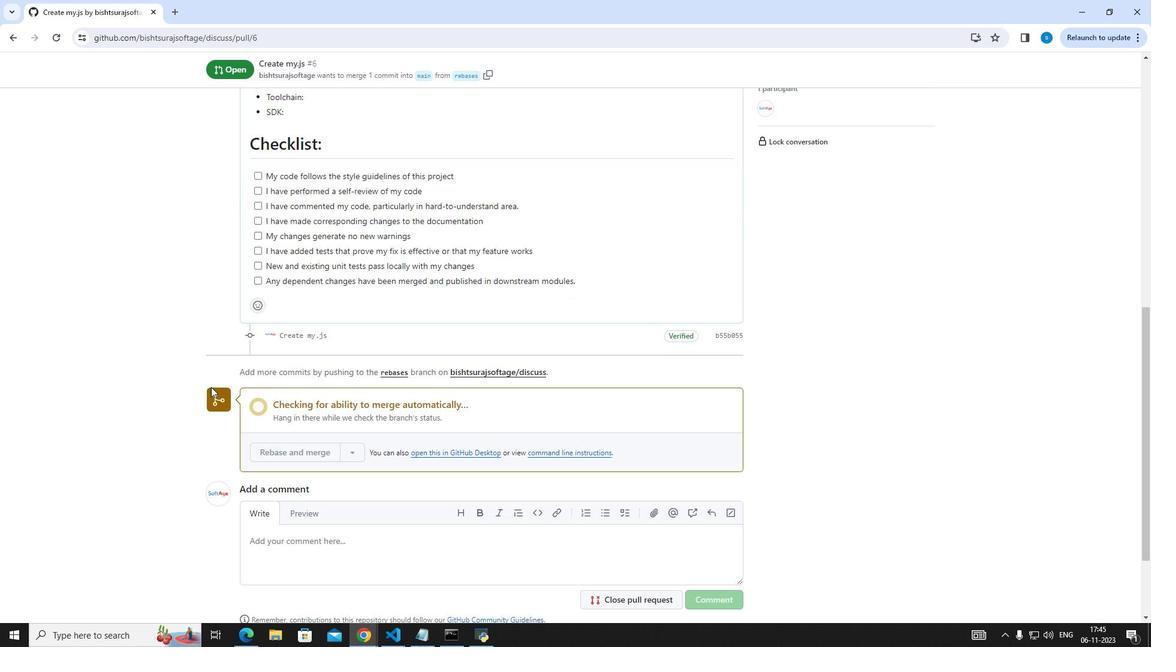 
Action: Mouse scrolled (211, 386) with delta (0, 0)
Screenshot: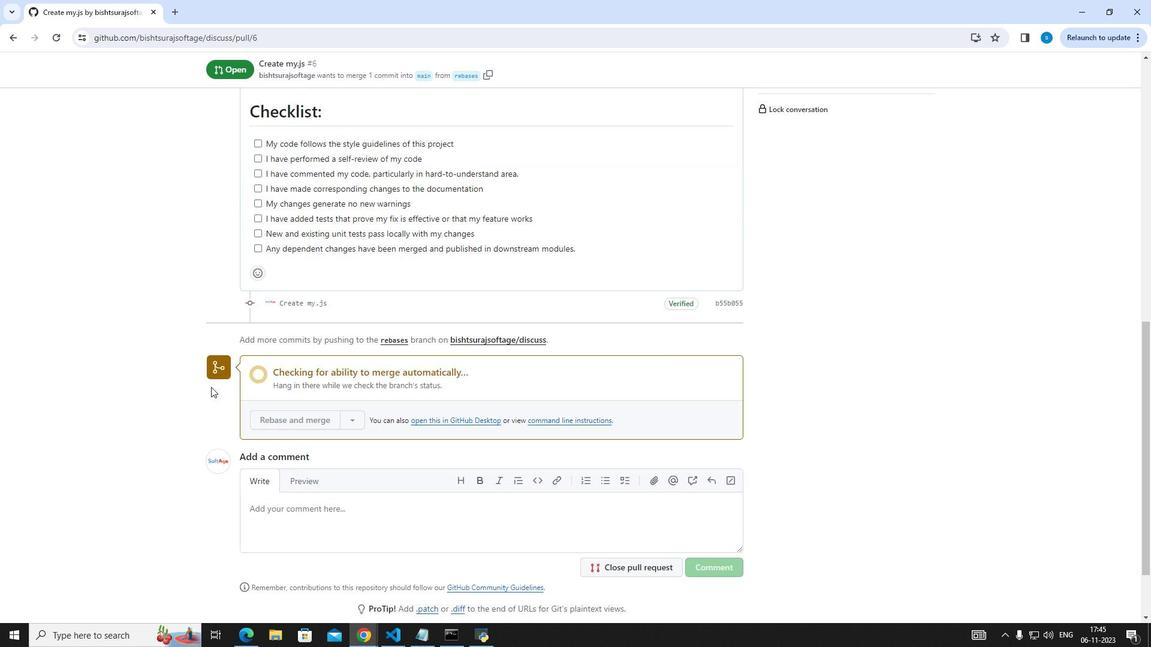 
Action: Mouse moved to (298, 392)
Screenshot: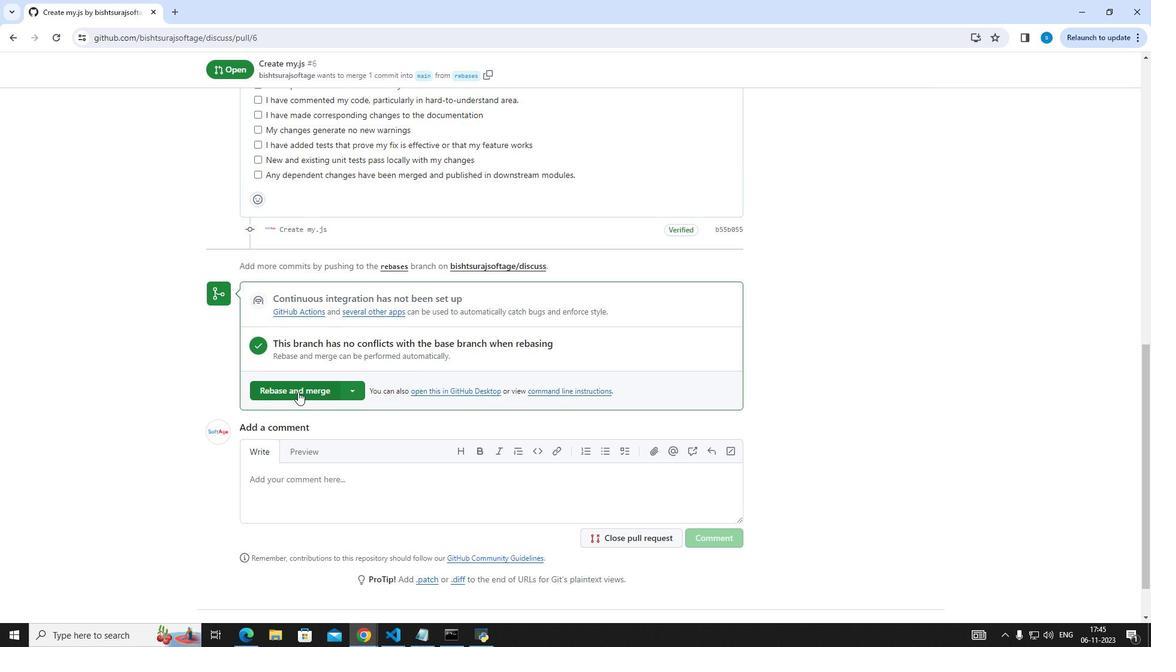 
Action: Mouse pressed left at (298, 392)
Screenshot: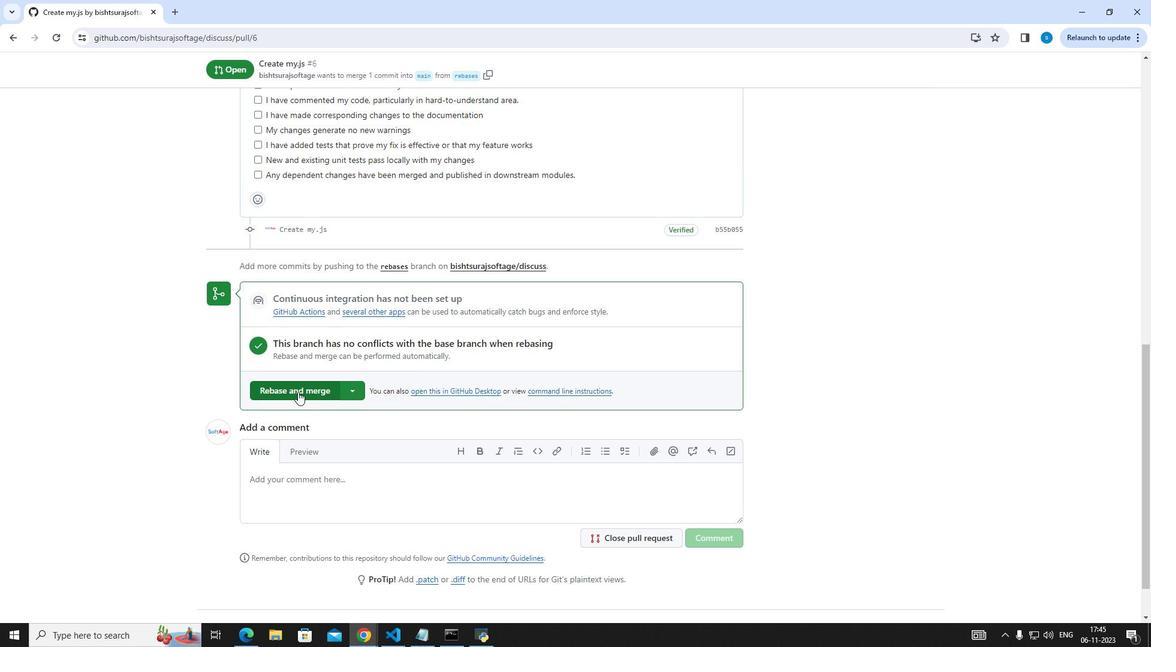 
Action: Mouse moved to (305, 335)
Screenshot: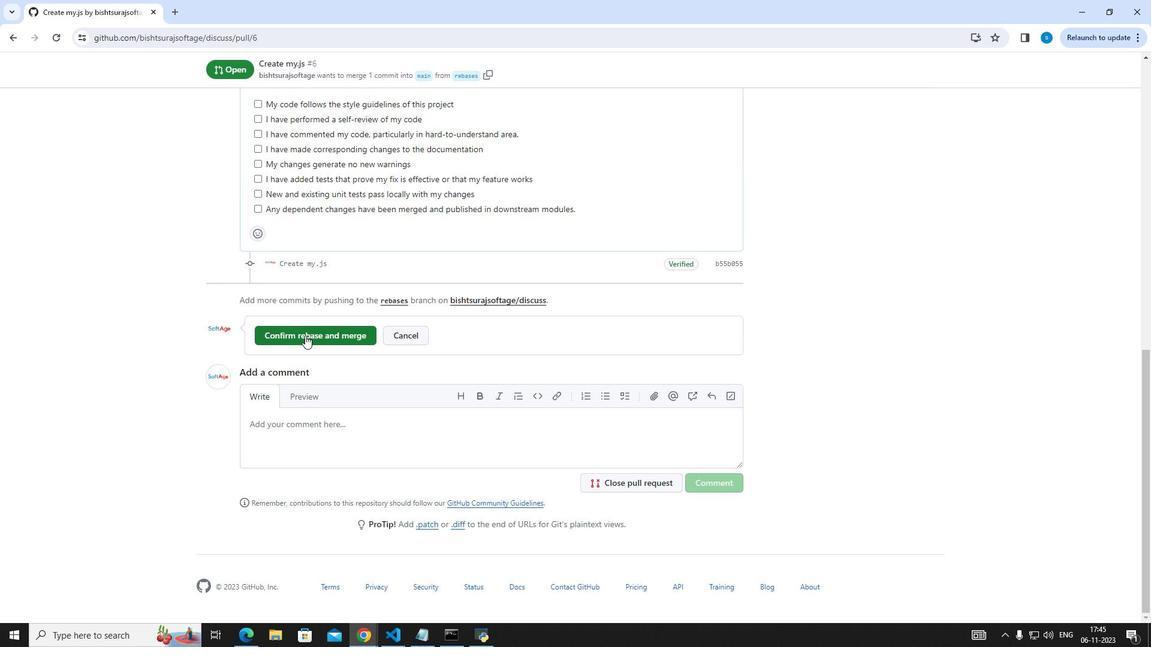 
Action: Mouse pressed left at (305, 335)
Screenshot: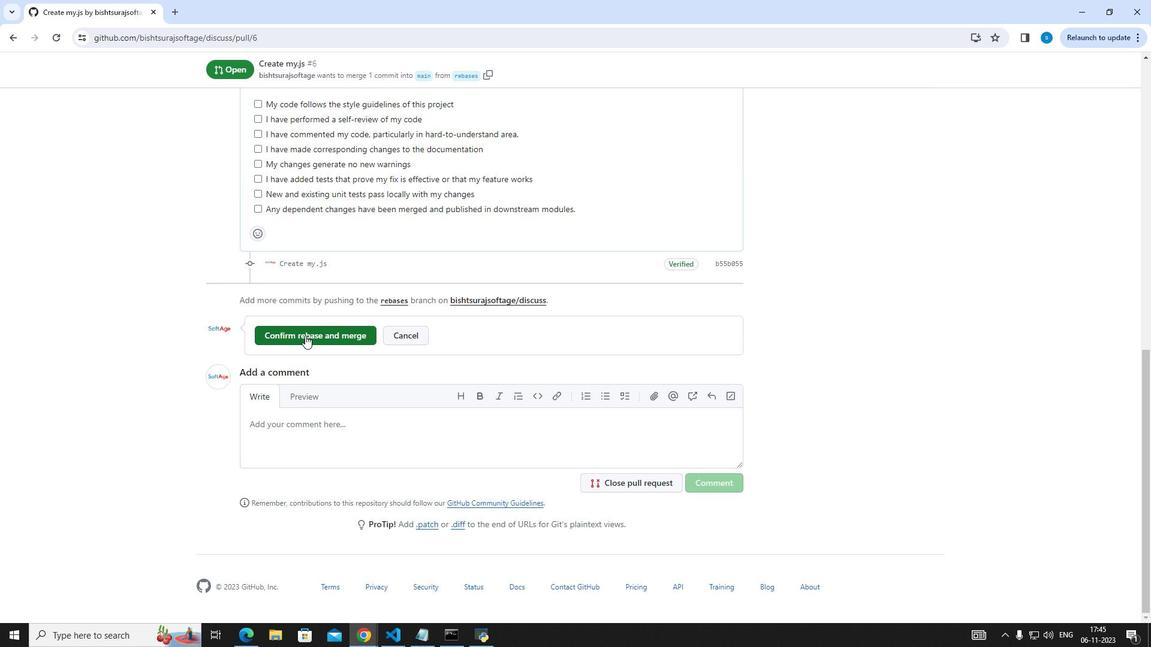 
